 Task: Create a due date automation trigger when advanced on, on the tuesday of the week before a card is due add dates due in less than 1 days at 11:00 AM.
Action: Mouse moved to (1101, 344)
Screenshot: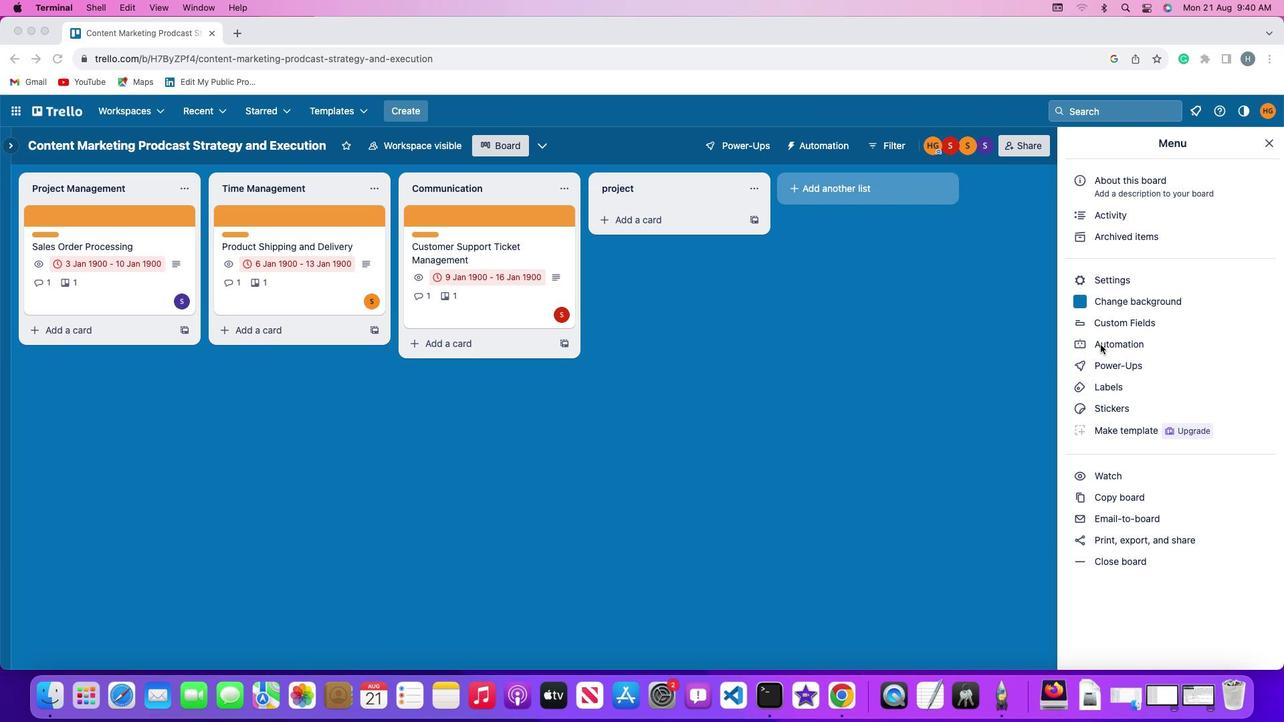 
Action: Mouse pressed left at (1101, 344)
Screenshot: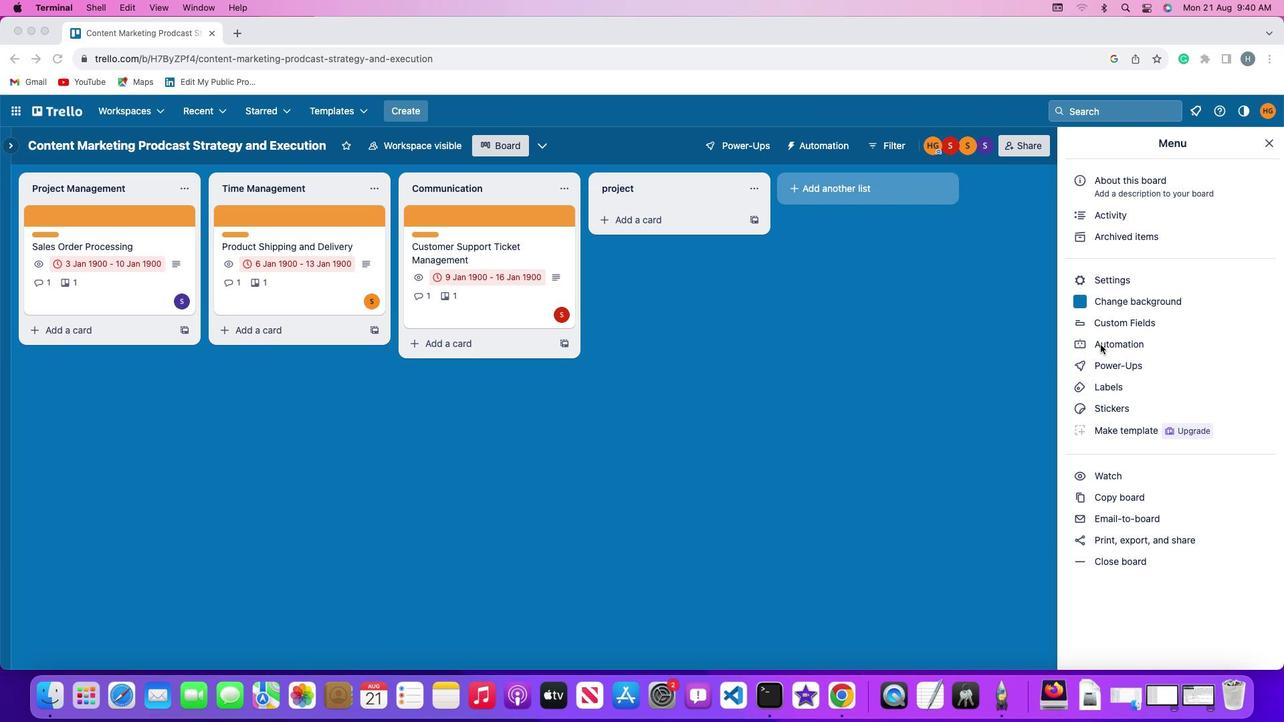 
Action: Mouse pressed left at (1101, 344)
Screenshot: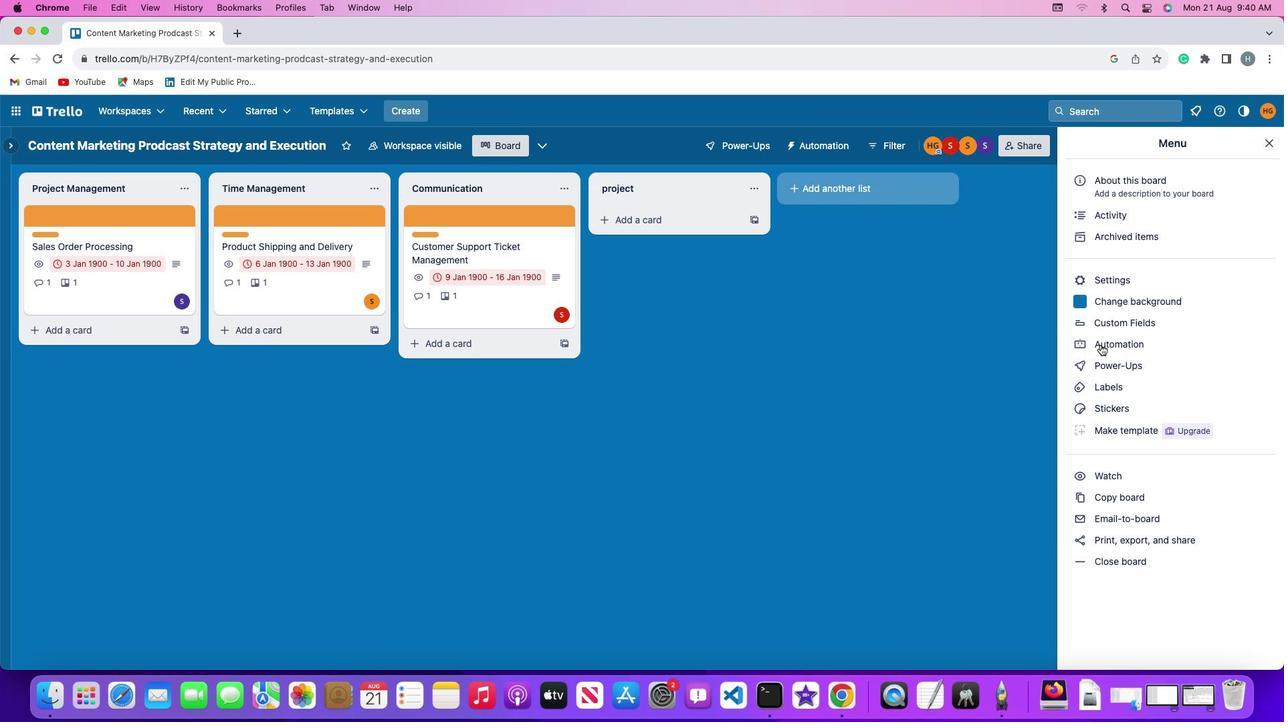 
Action: Mouse moved to (74, 316)
Screenshot: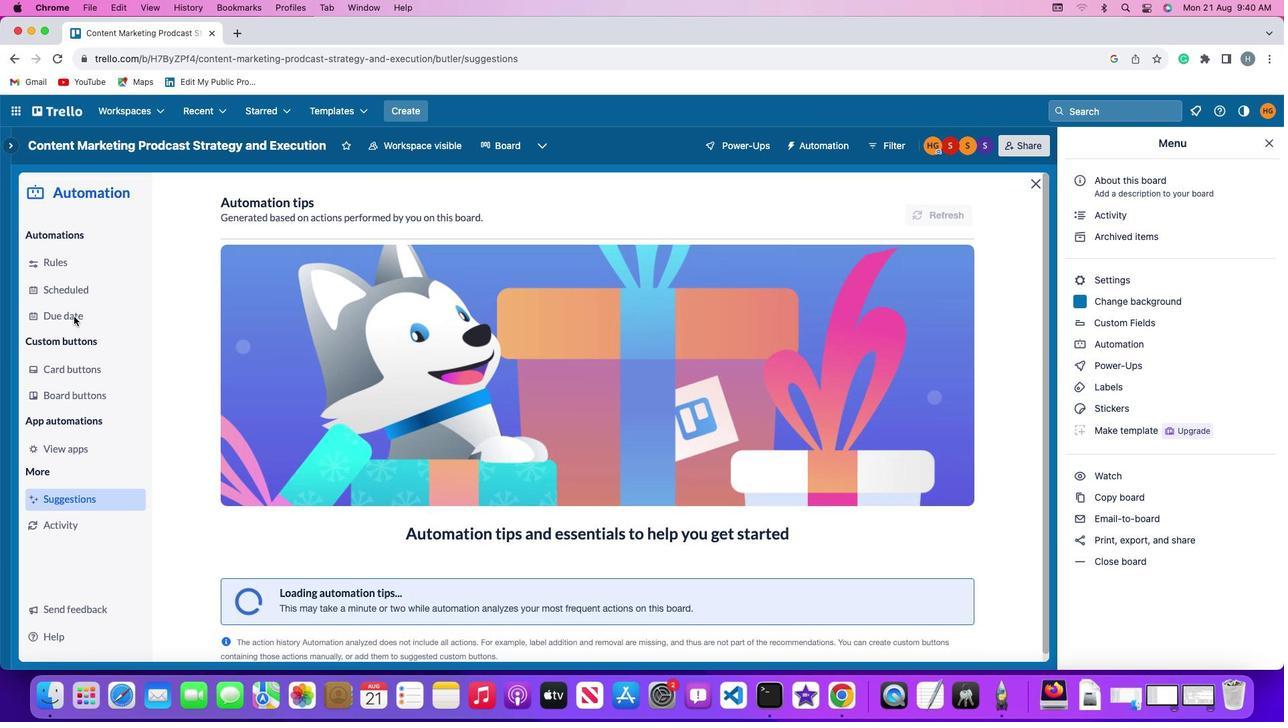 
Action: Mouse pressed left at (74, 316)
Screenshot: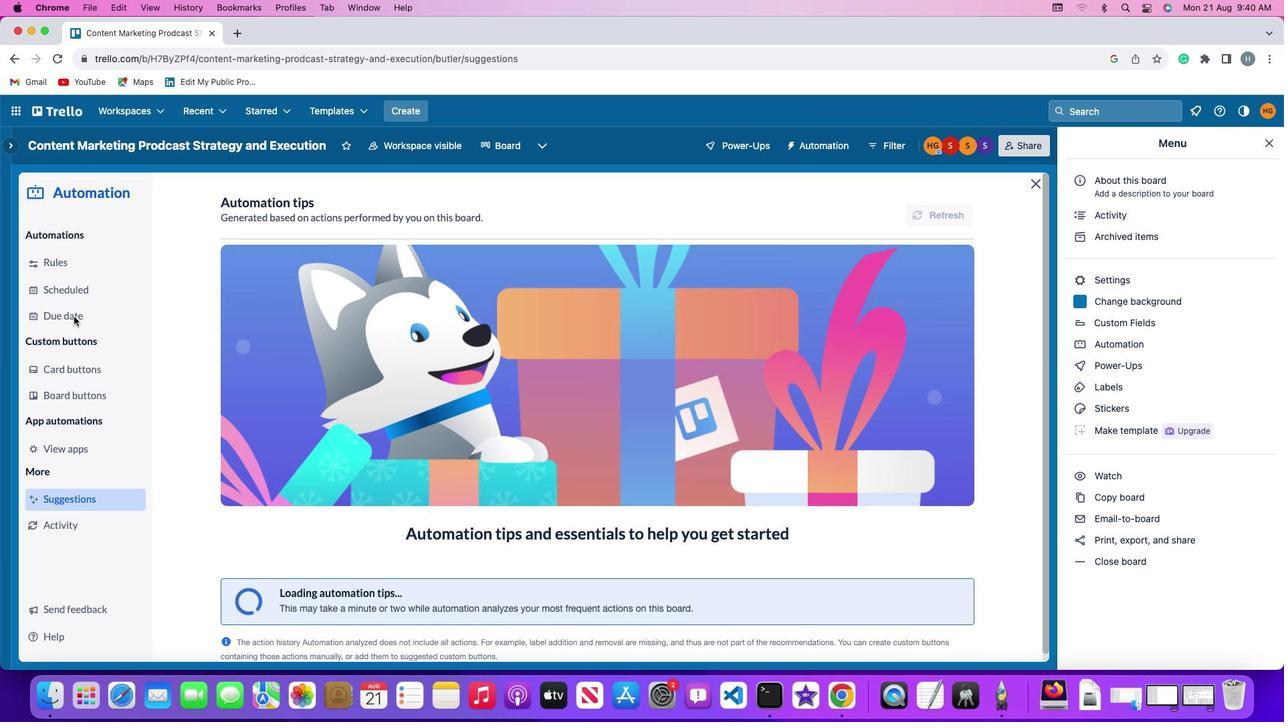 
Action: Mouse moved to (902, 208)
Screenshot: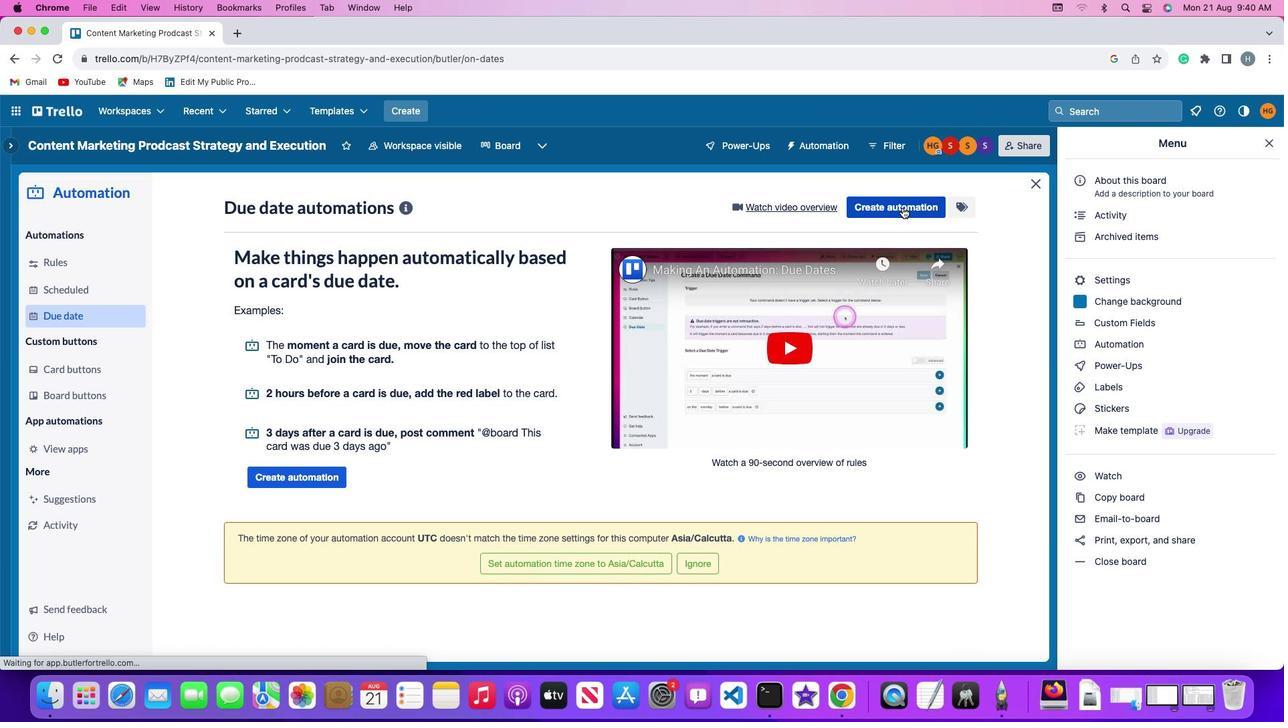 
Action: Mouse pressed left at (902, 208)
Screenshot: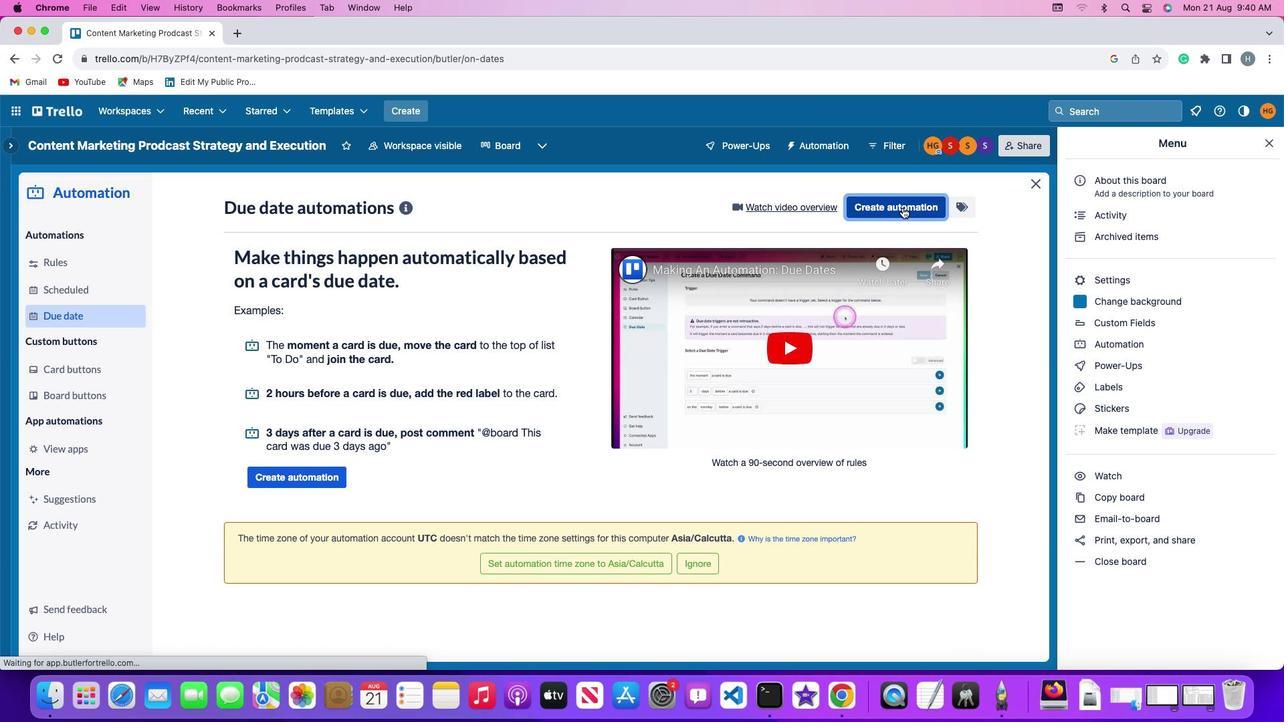 
Action: Mouse moved to (242, 333)
Screenshot: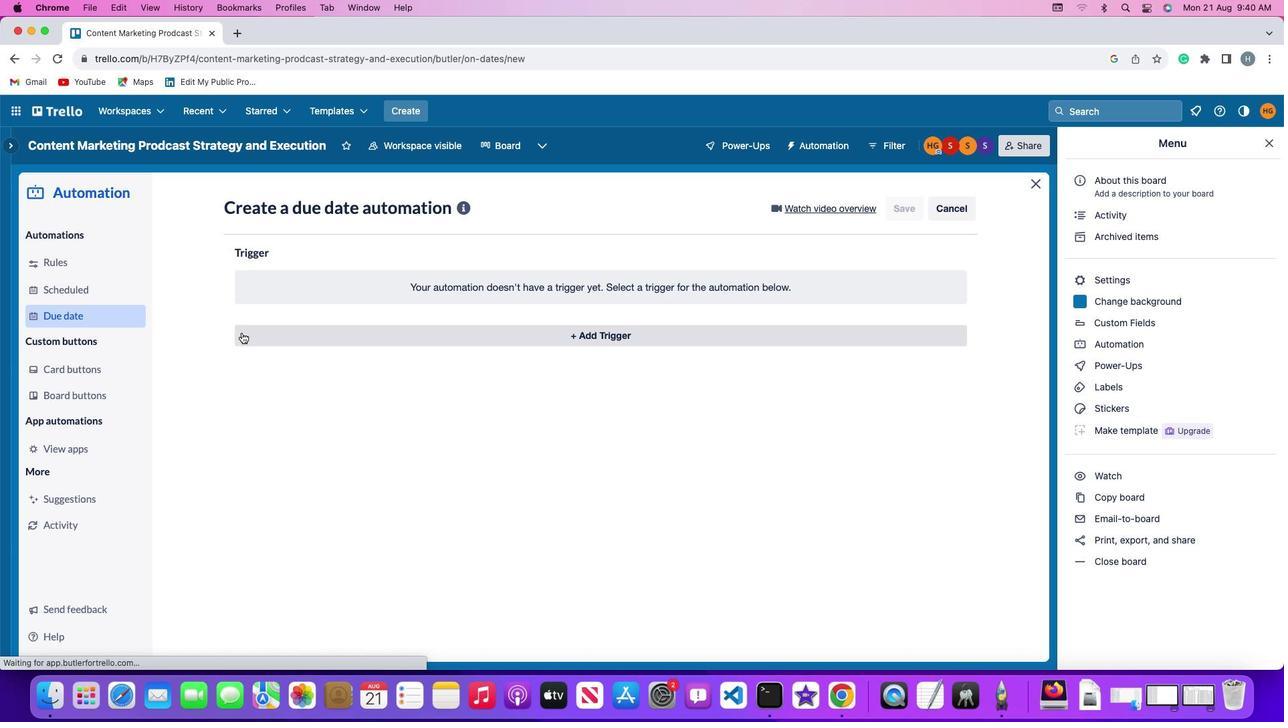 
Action: Mouse pressed left at (242, 333)
Screenshot: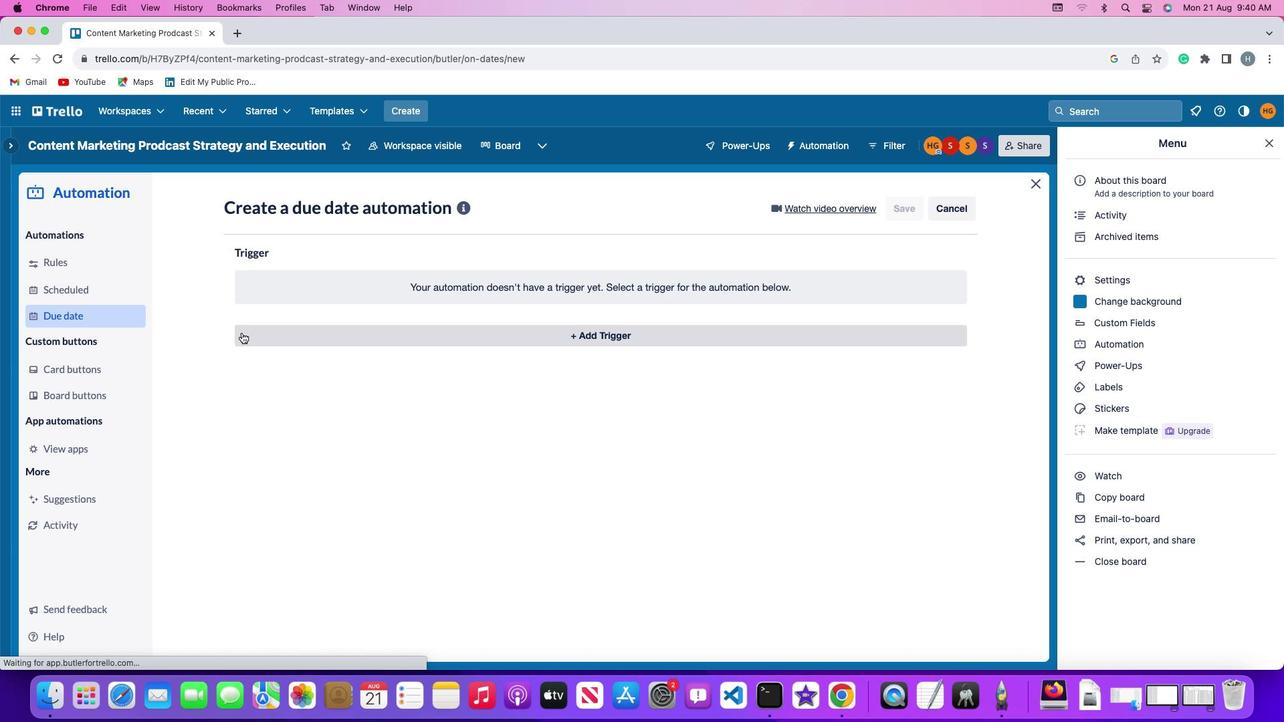 
Action: Mouse moved to (292, 577)
Screenshot: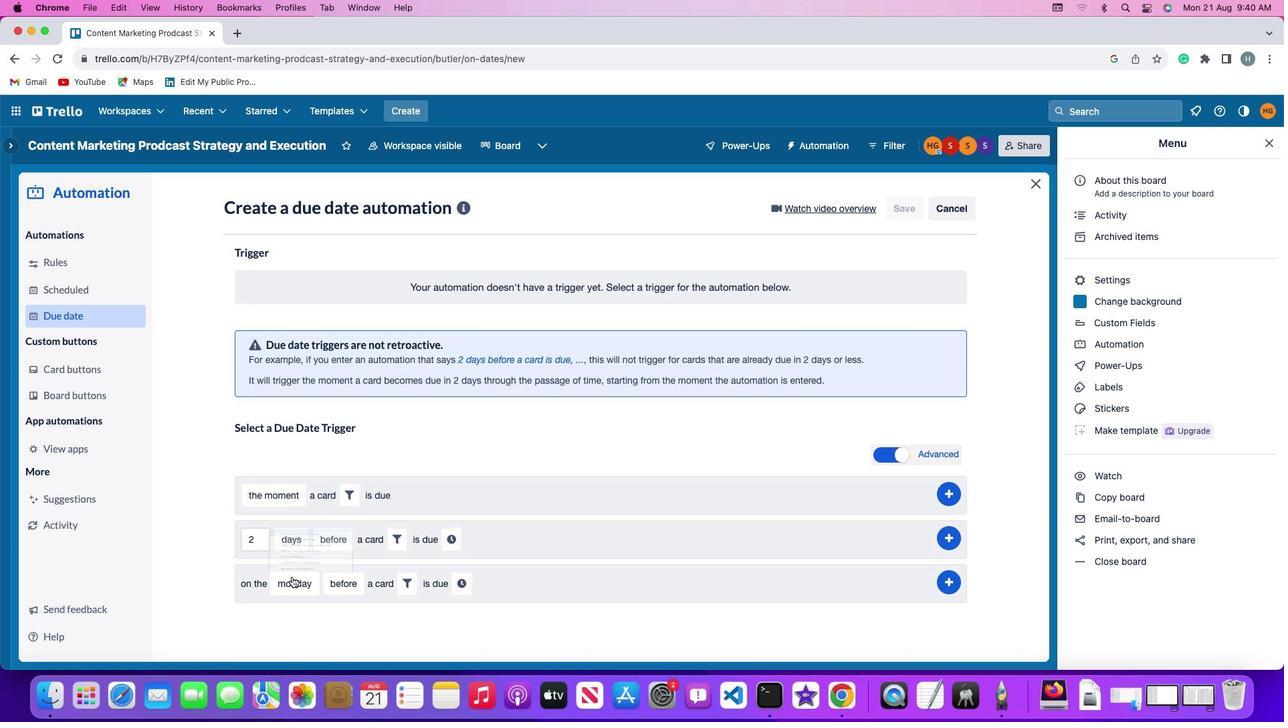 
Action: Mouse pressed left at (292, 577)
Screenshot: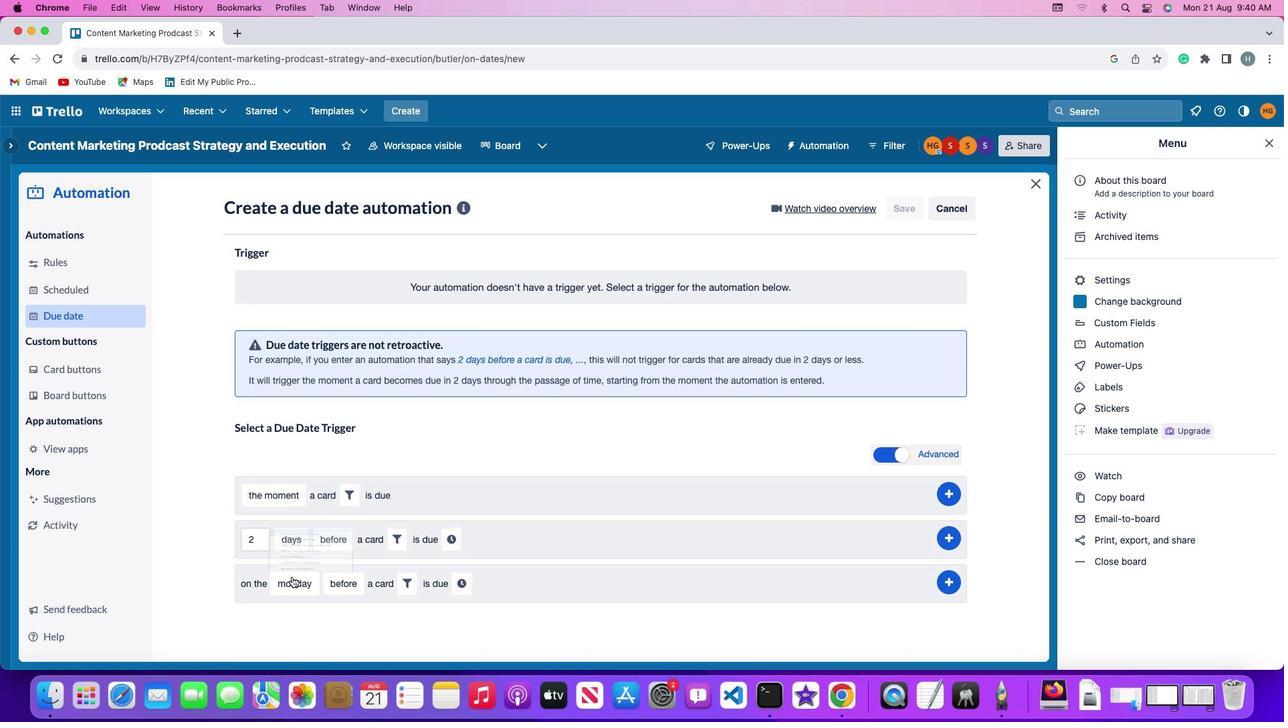 
Action: Mouse moved to (319, 420)
Screenshot: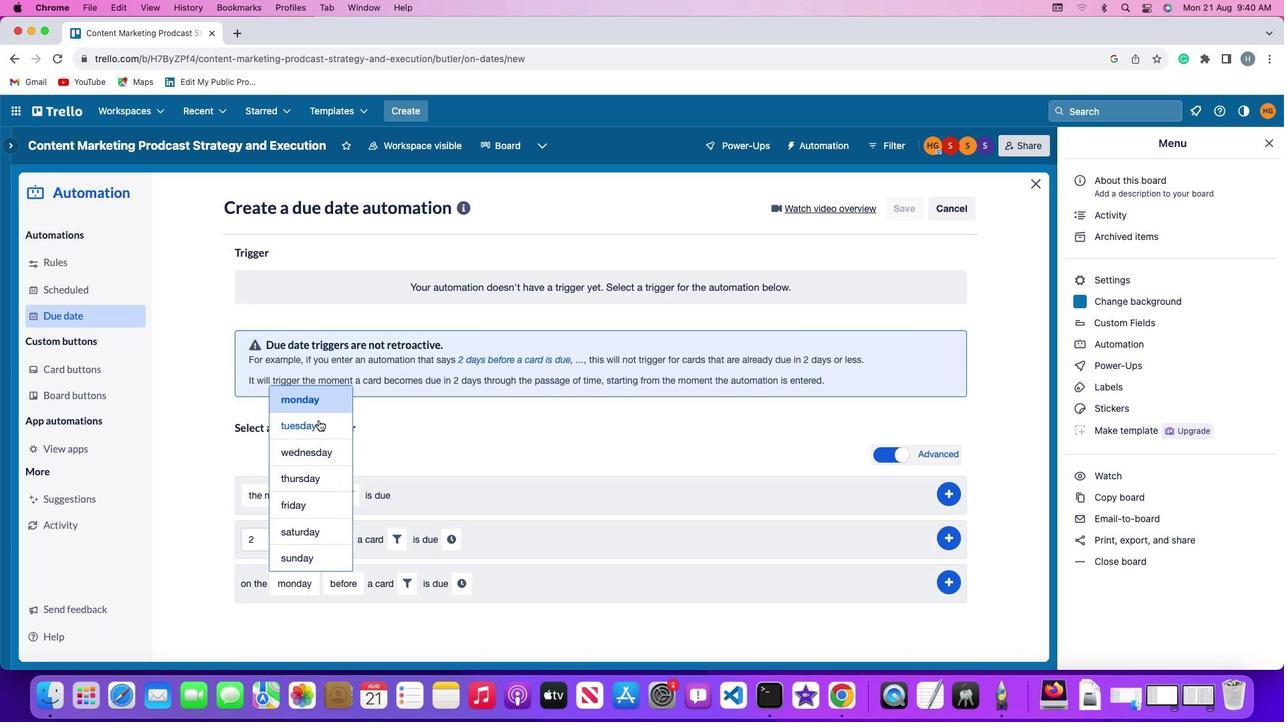 
Action: Mouse pressed left at (319, 420)
Screenshot: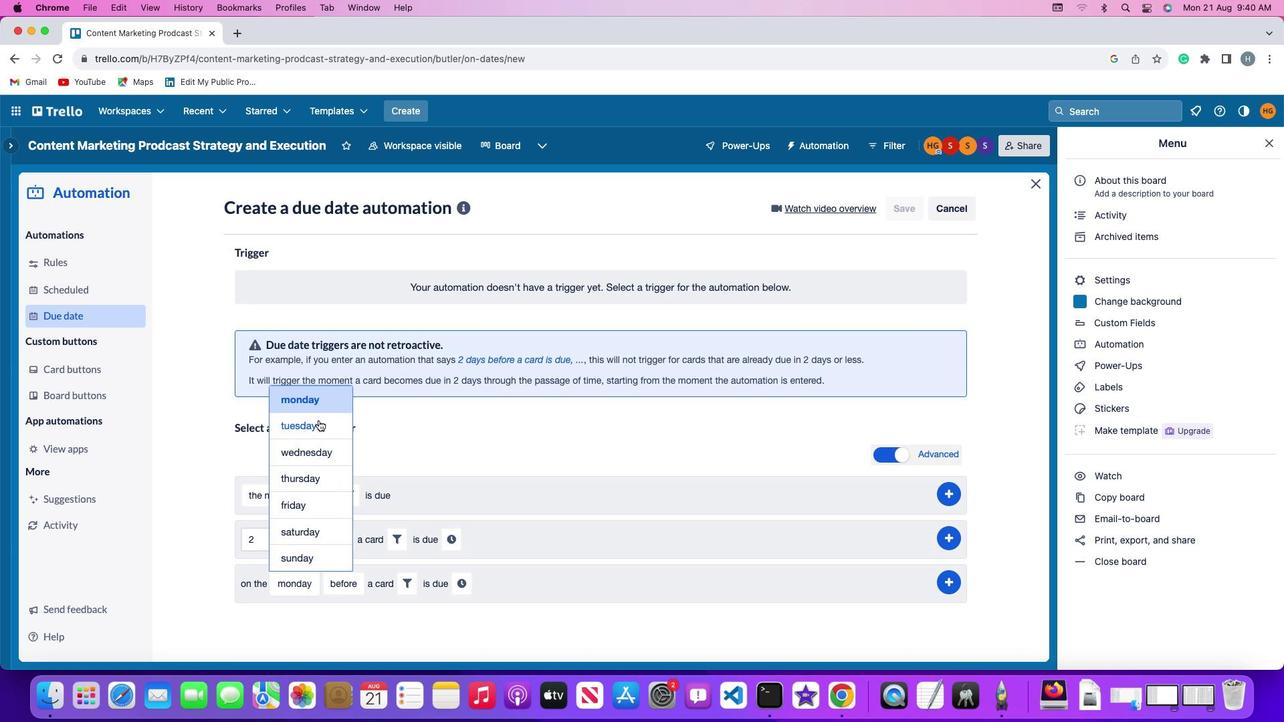 
Action: Mouse moved to (337, 584)
Screenshot: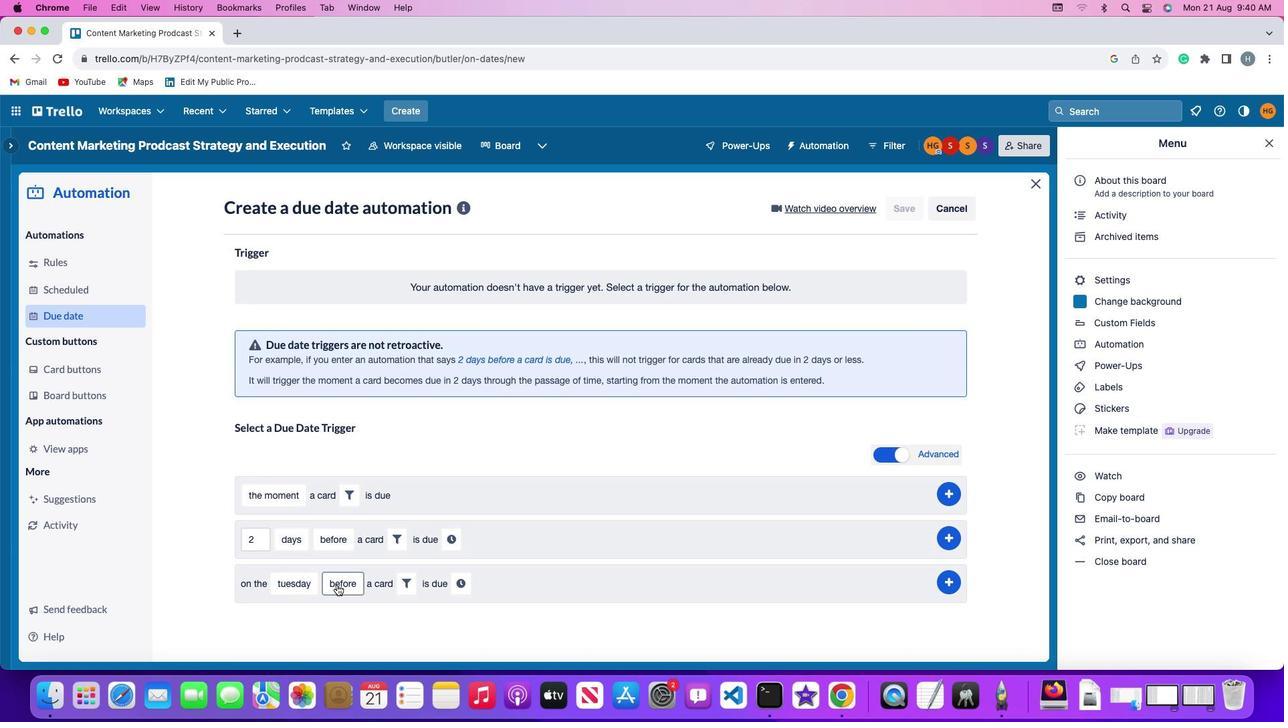 
Action: Mouse pressed left at (337, 584)
Screenshot: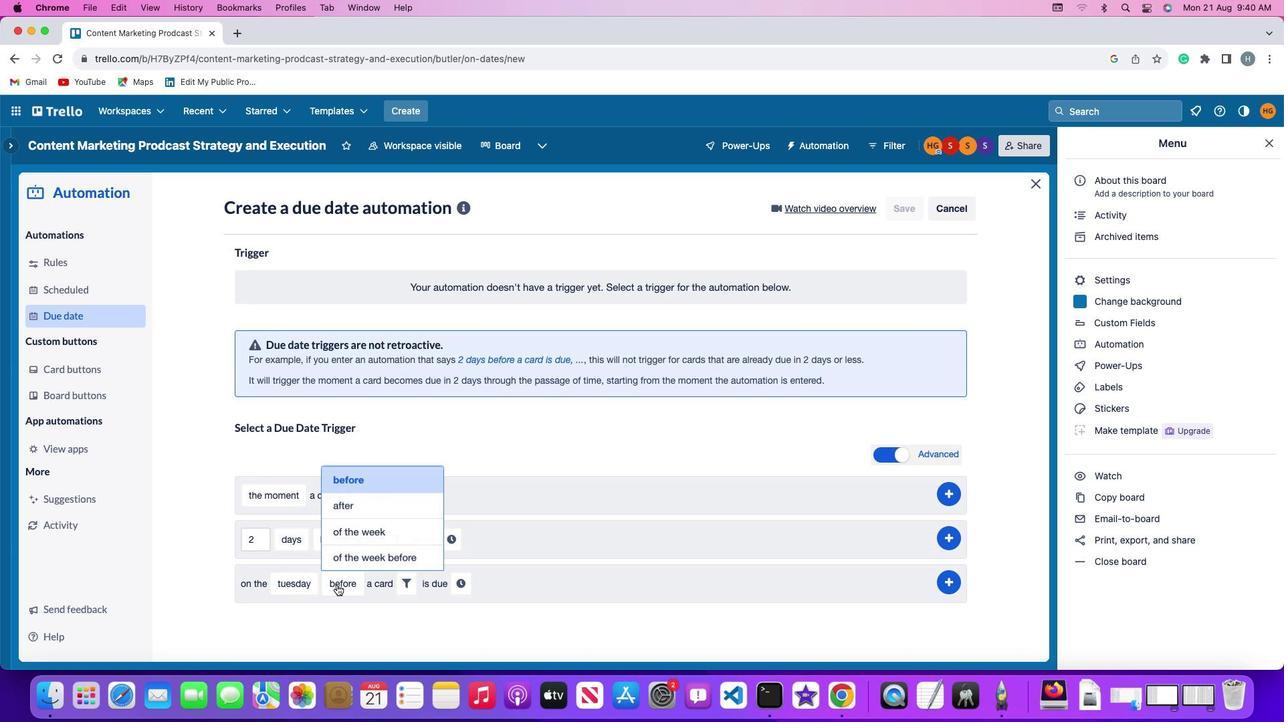 
Action: Mouse moved to (349, 559)
Screenshot: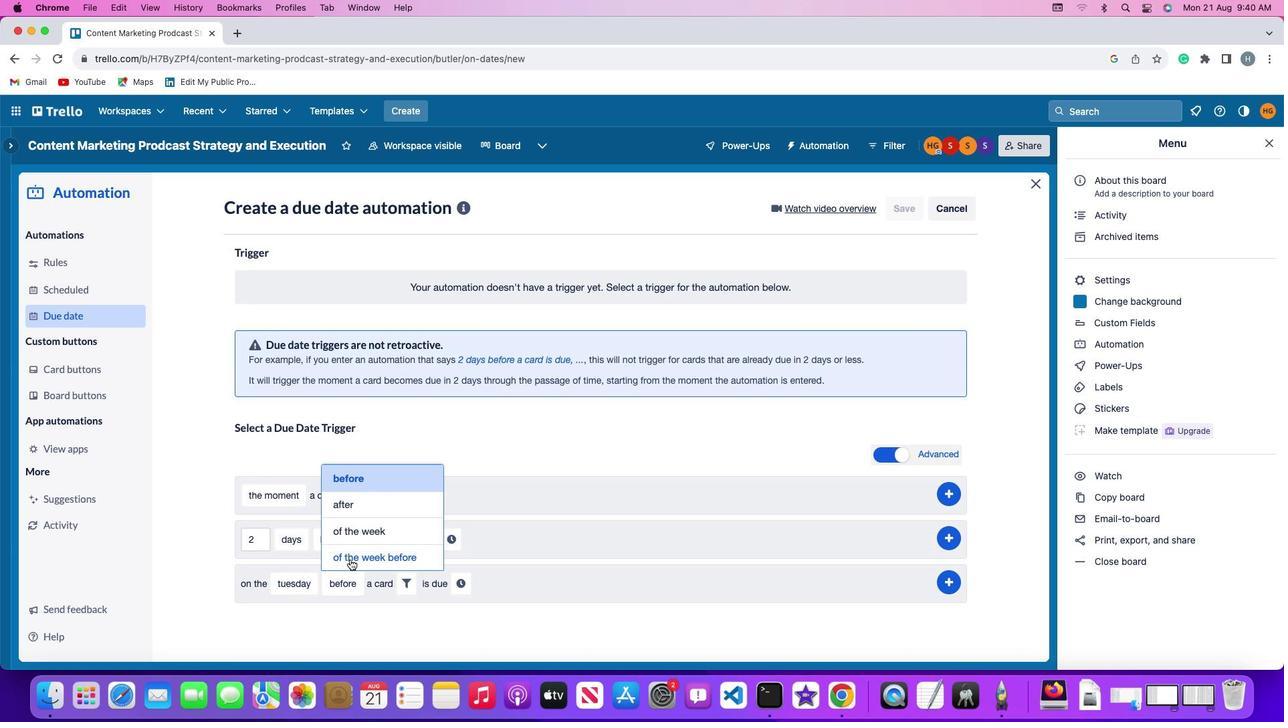 
Action: Mouse pressed left at (349, 559)
Screenshot: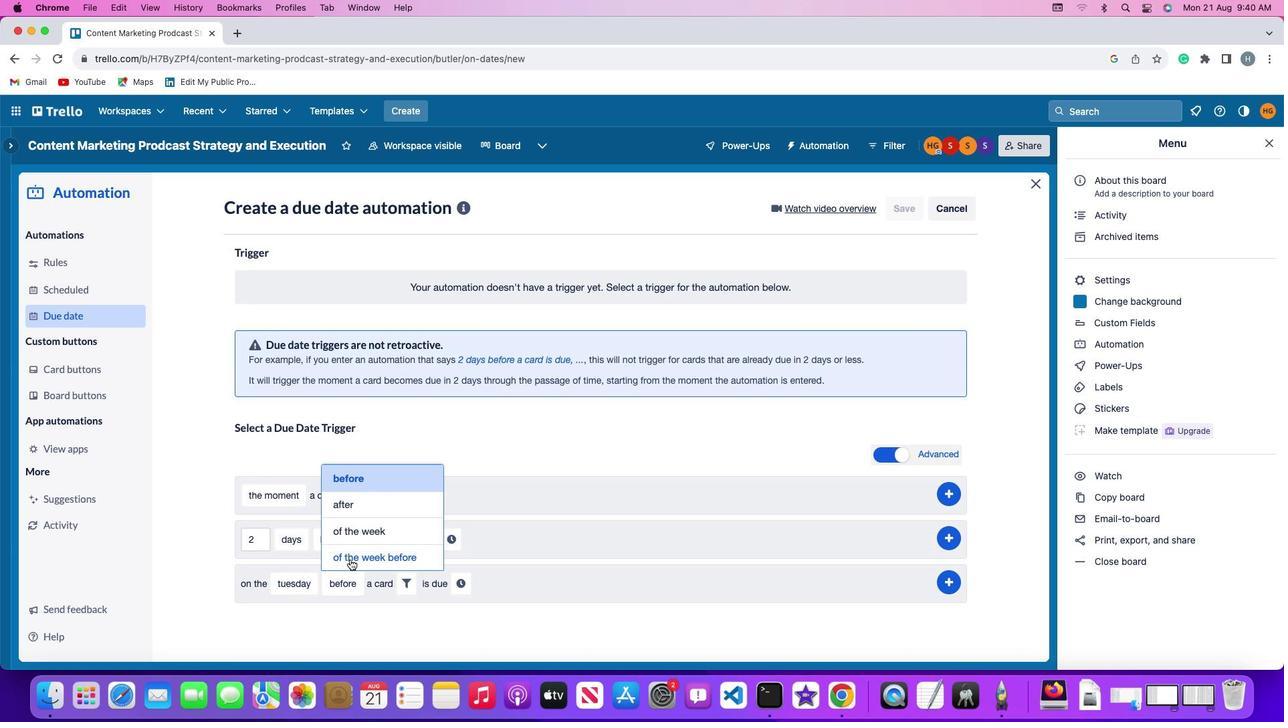 
Action: Mouse moved to (461, 579)
Screenshot: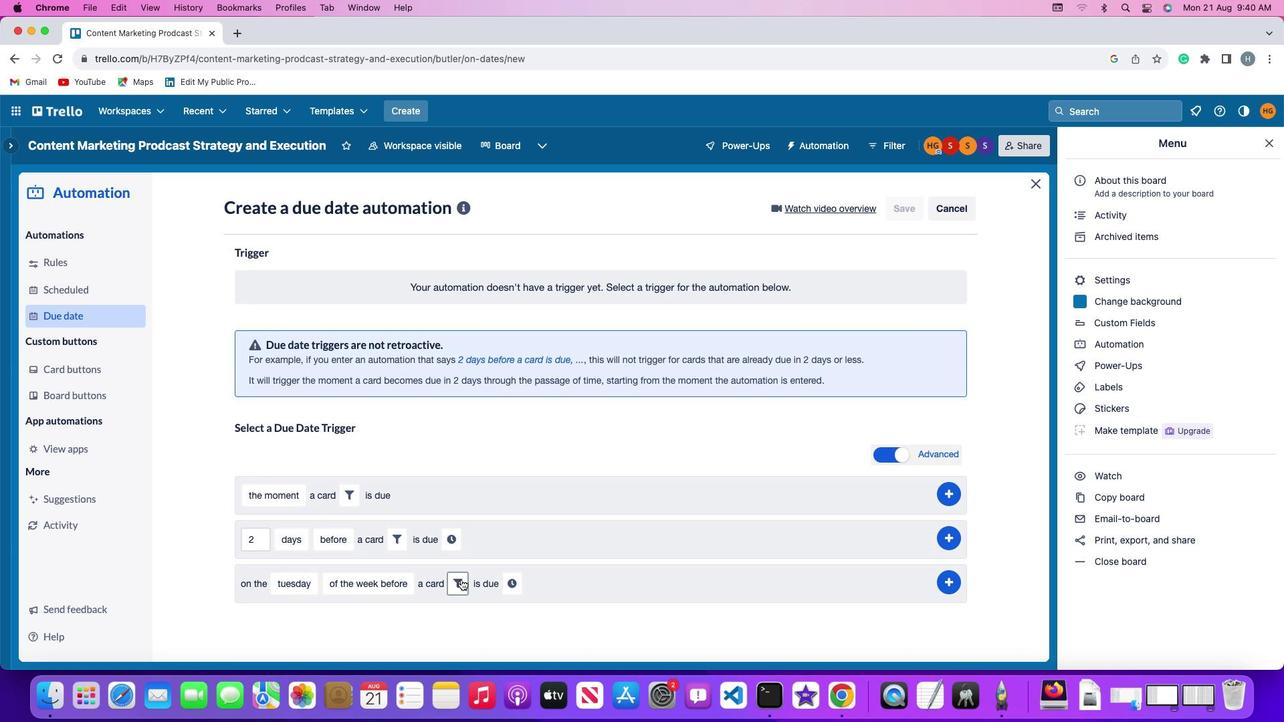 
Action: Mouse pressed left at (461, 579)
Screenshot: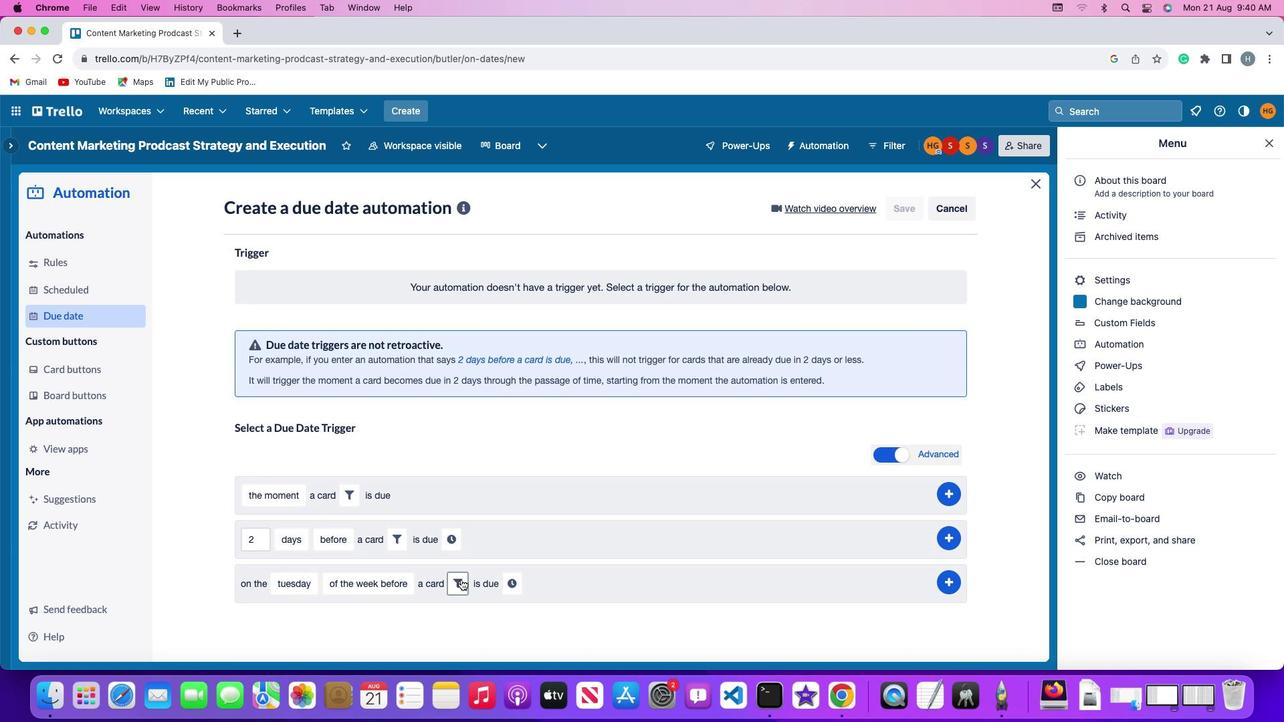 
Action: Mouse moved to (537, 625)
Screenshot: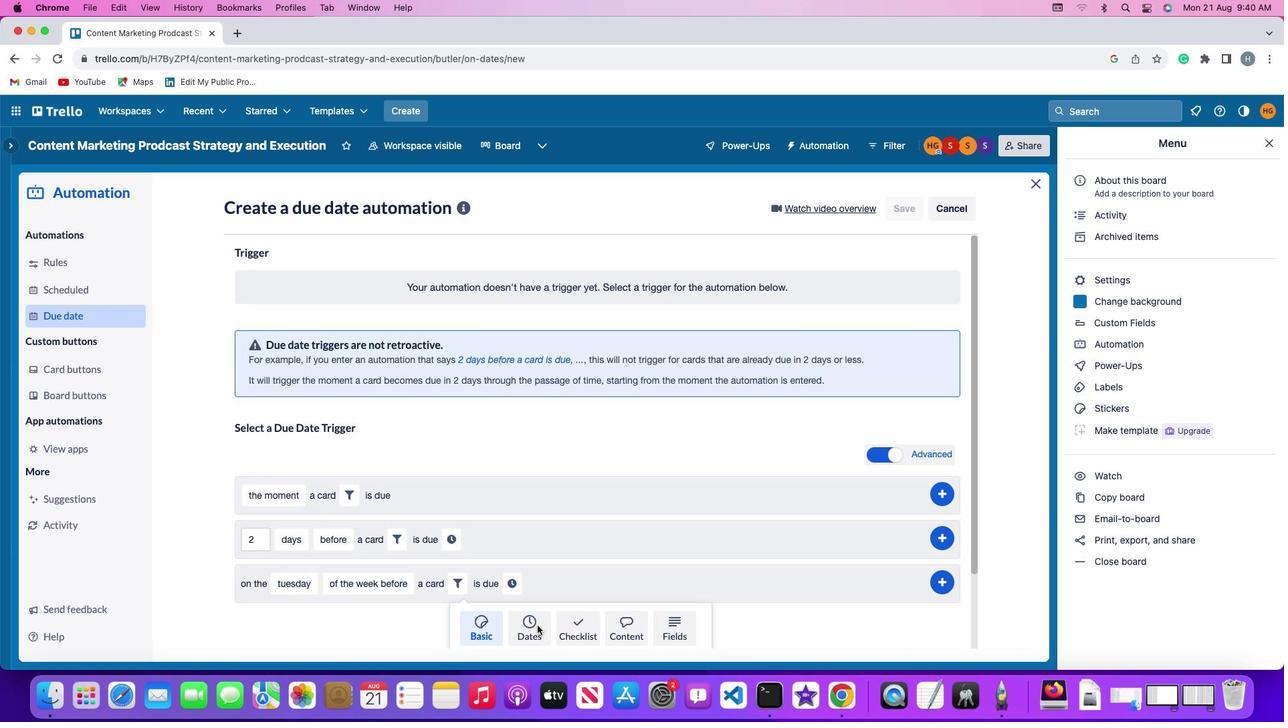 
Action: Mouse pressed left at (537, 625)
Screenshot: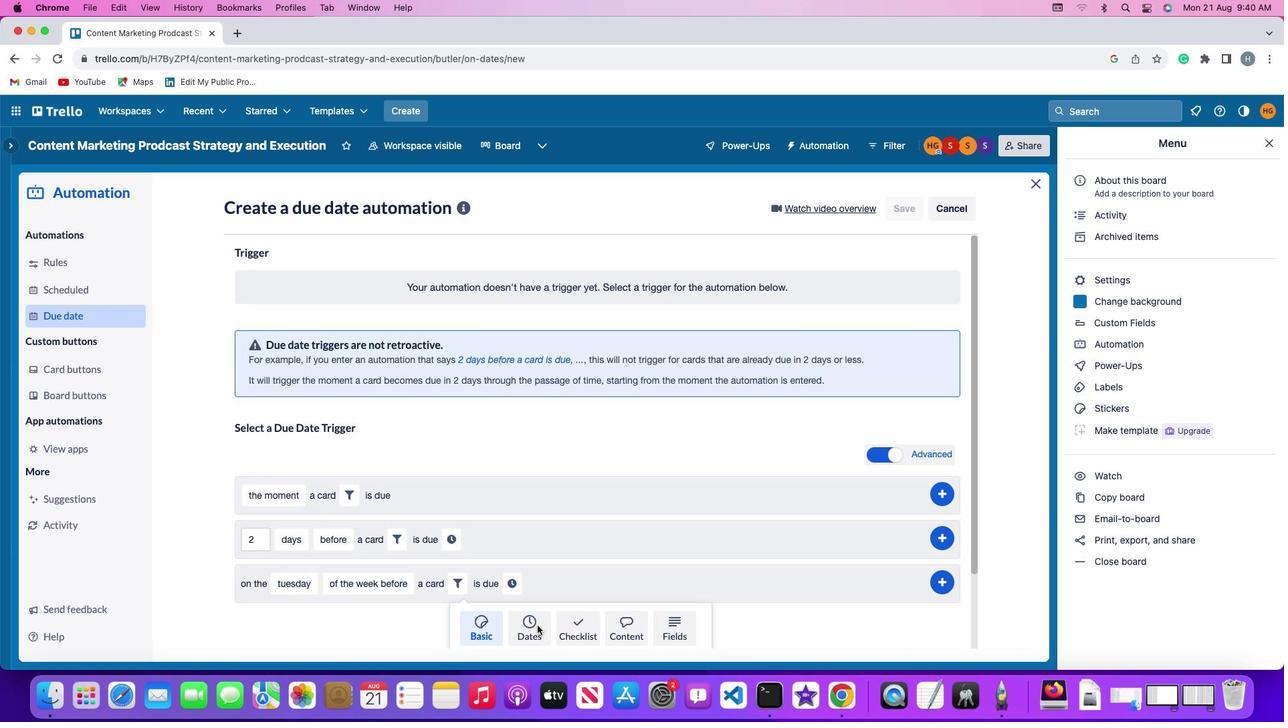 
Action: Mouse moved to (410, 623)
Screenshot: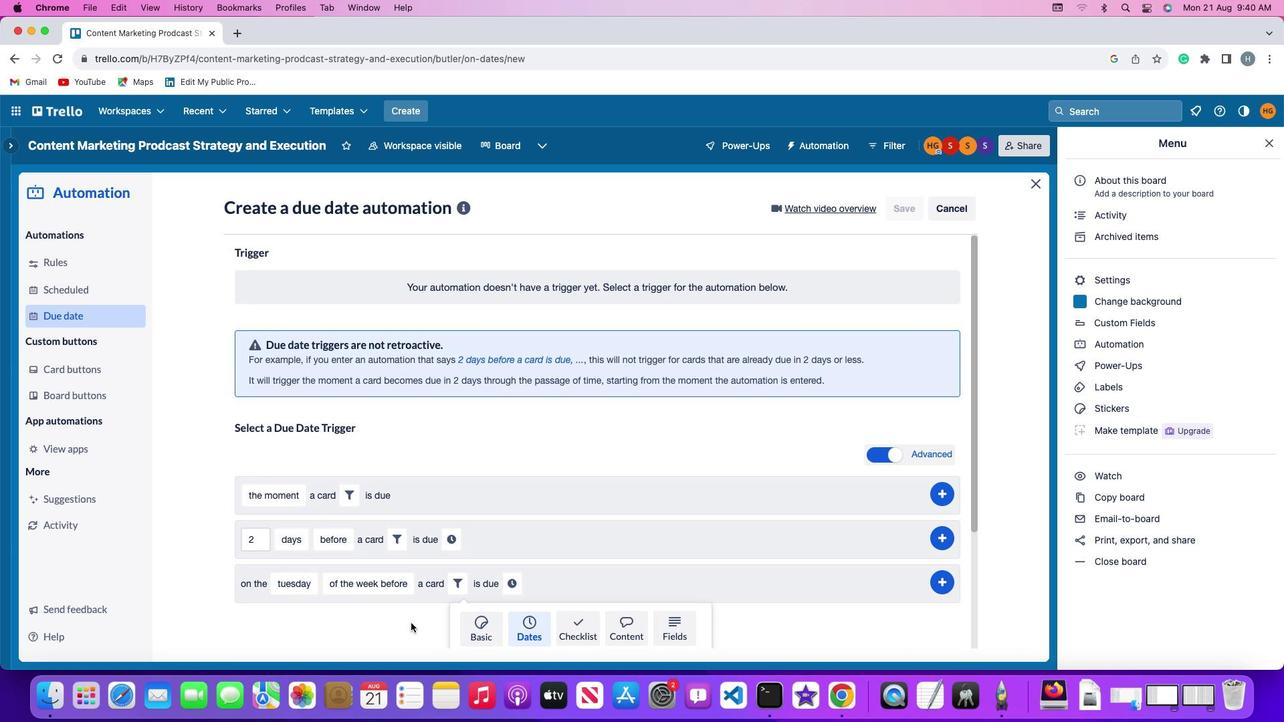 
Action: Mouse scrolled (410, 623) with delta (0, 0)
Screenshot: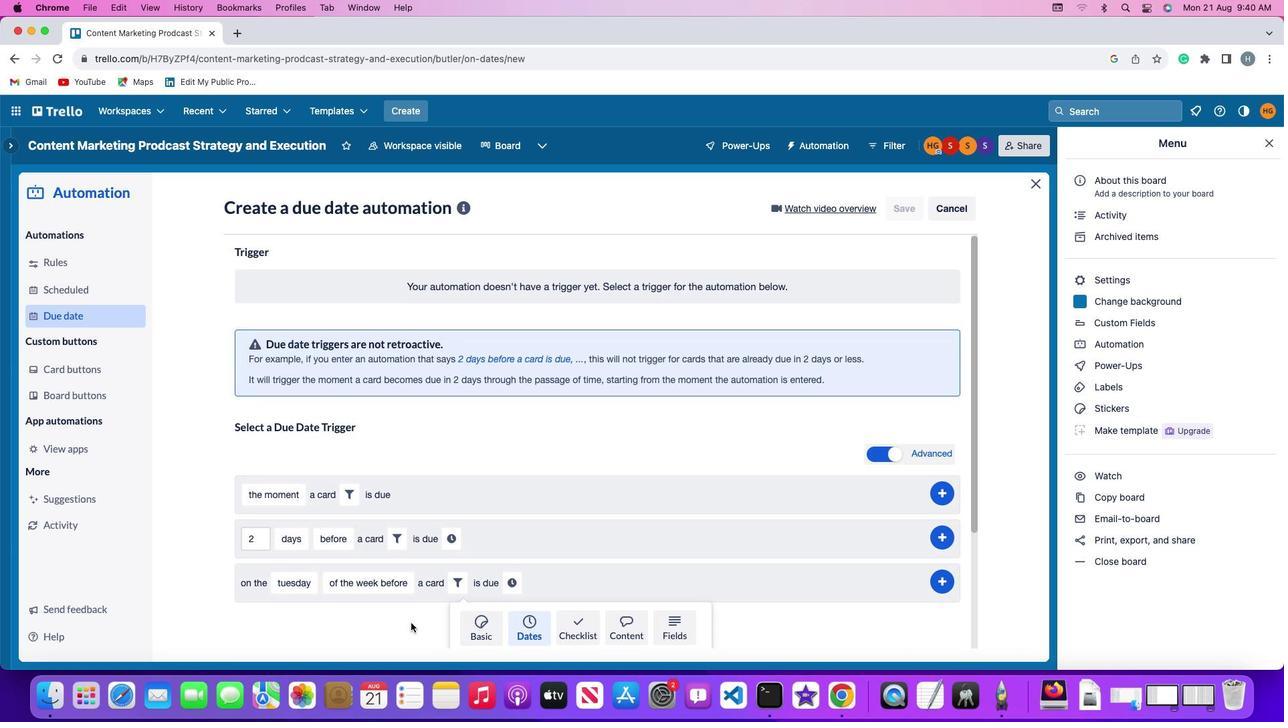 
Action: Mouse scrolled (410, 623) with delta (0, 0)
Screenshot: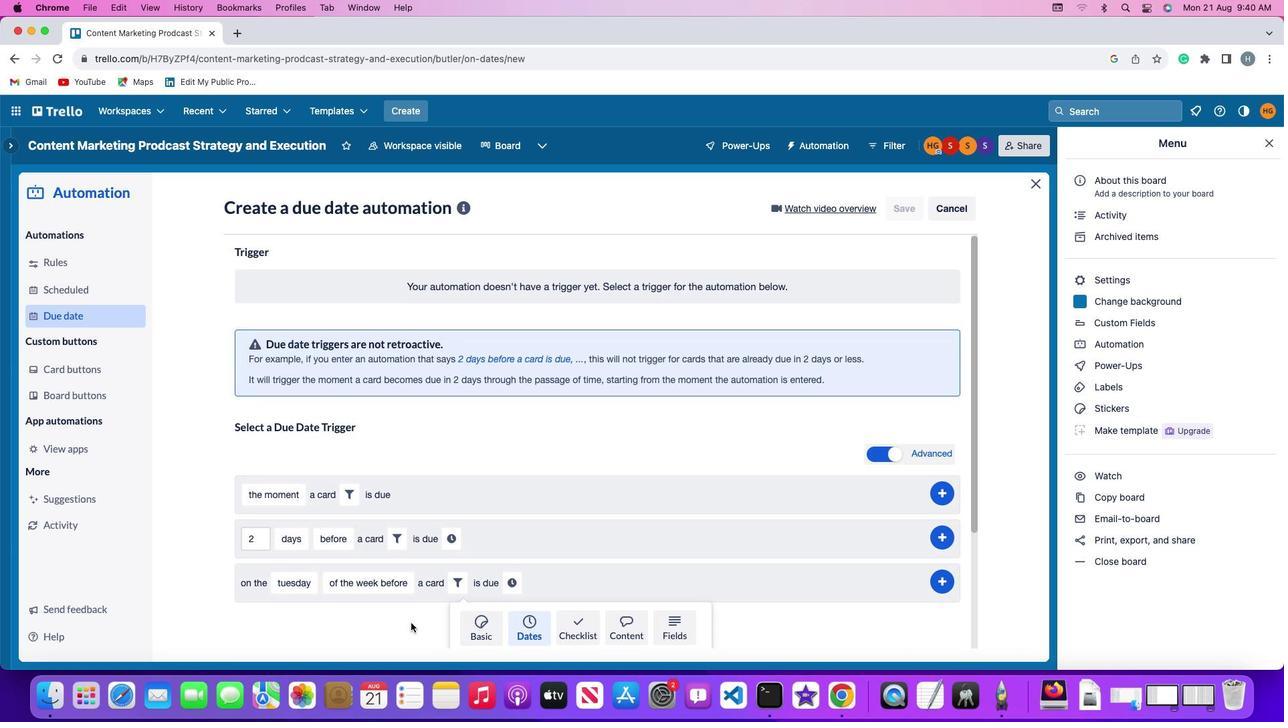 
Action: Mouse scrolled (410, 623) with delta (0, -1)
Screenshot: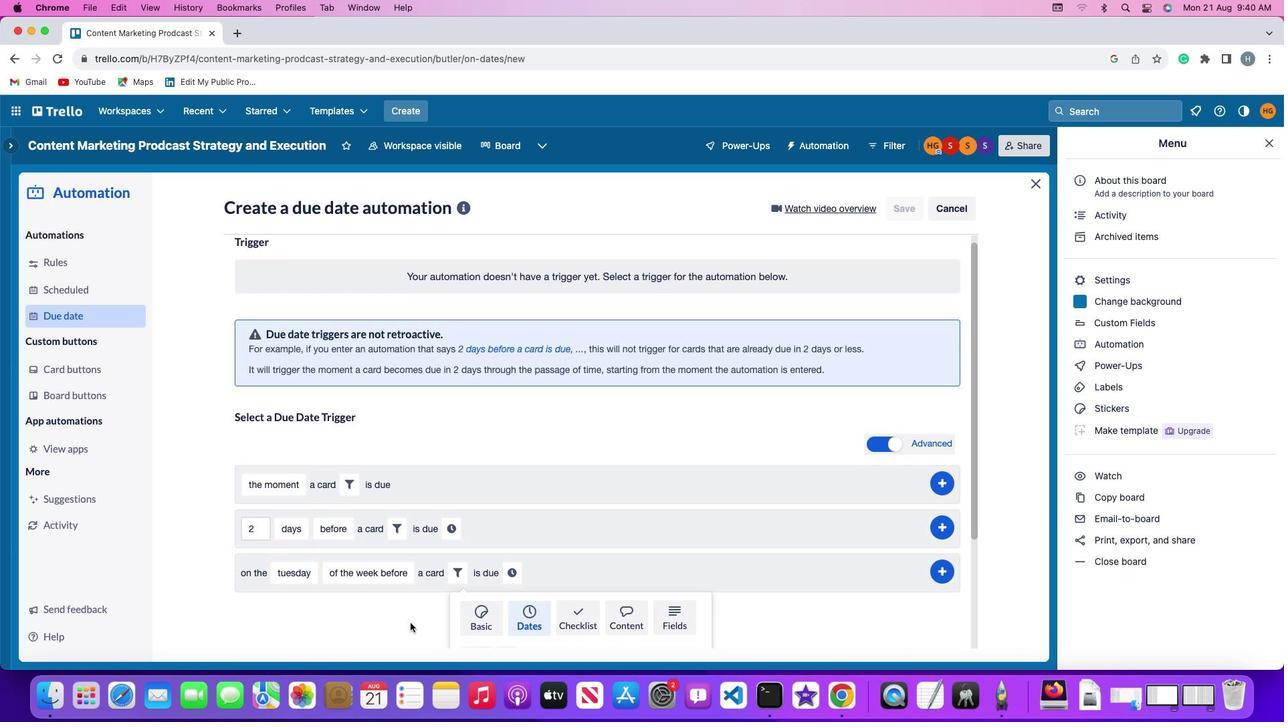 
Action: Mouse scrolled (410, 623) with delta (0, -2)
Screenshot: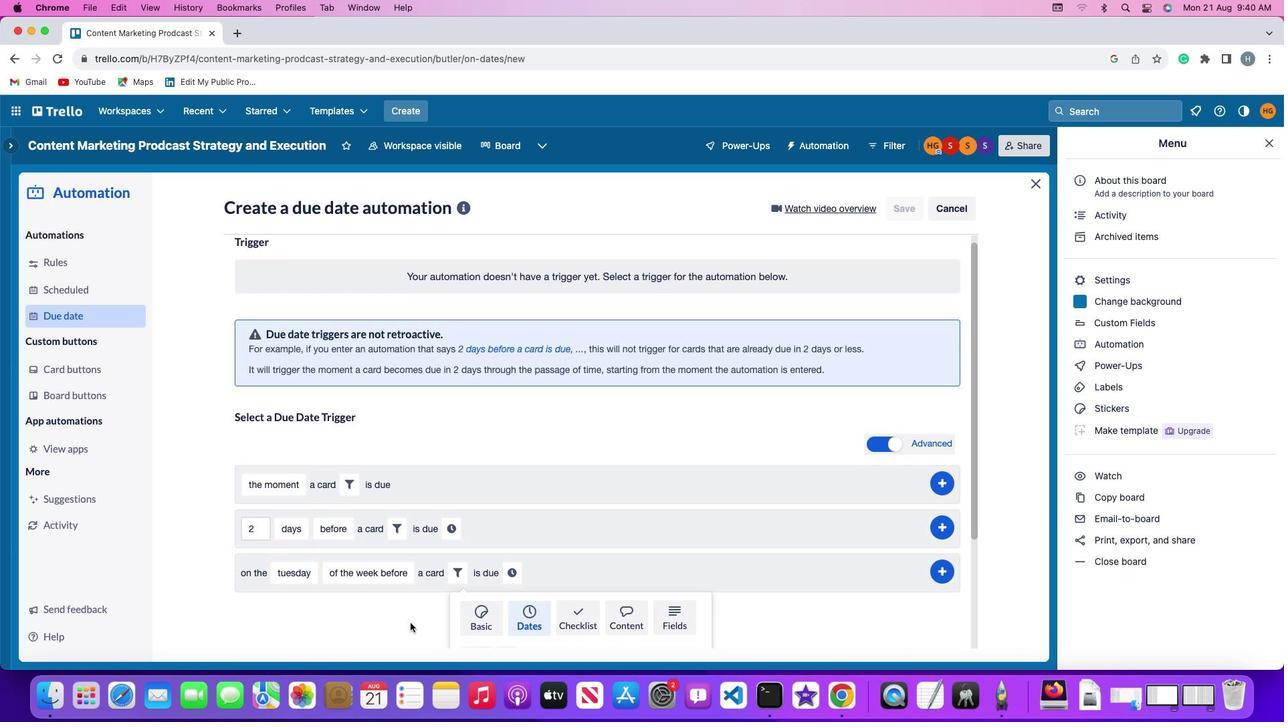 
Action: Mouse moved to (410, 623)
Screenshot: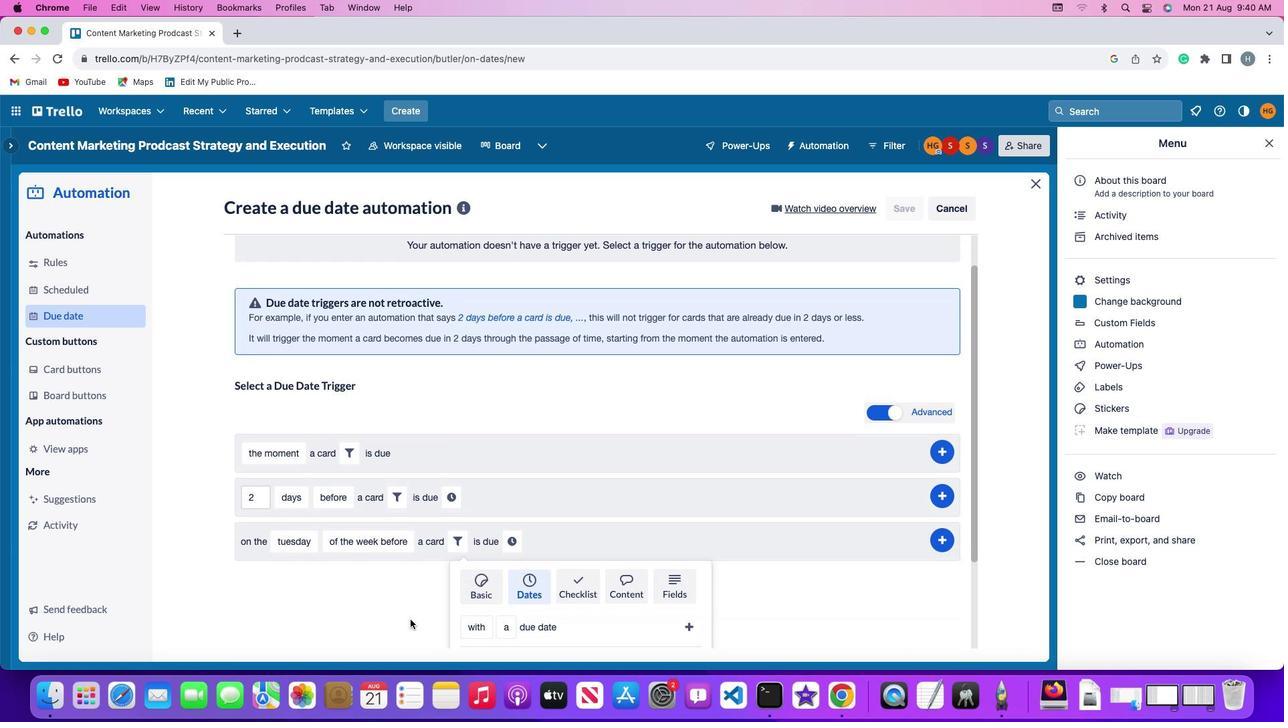 
Action: Mouse scrolled (410, 623) with delta (0, -3)
Screenshot: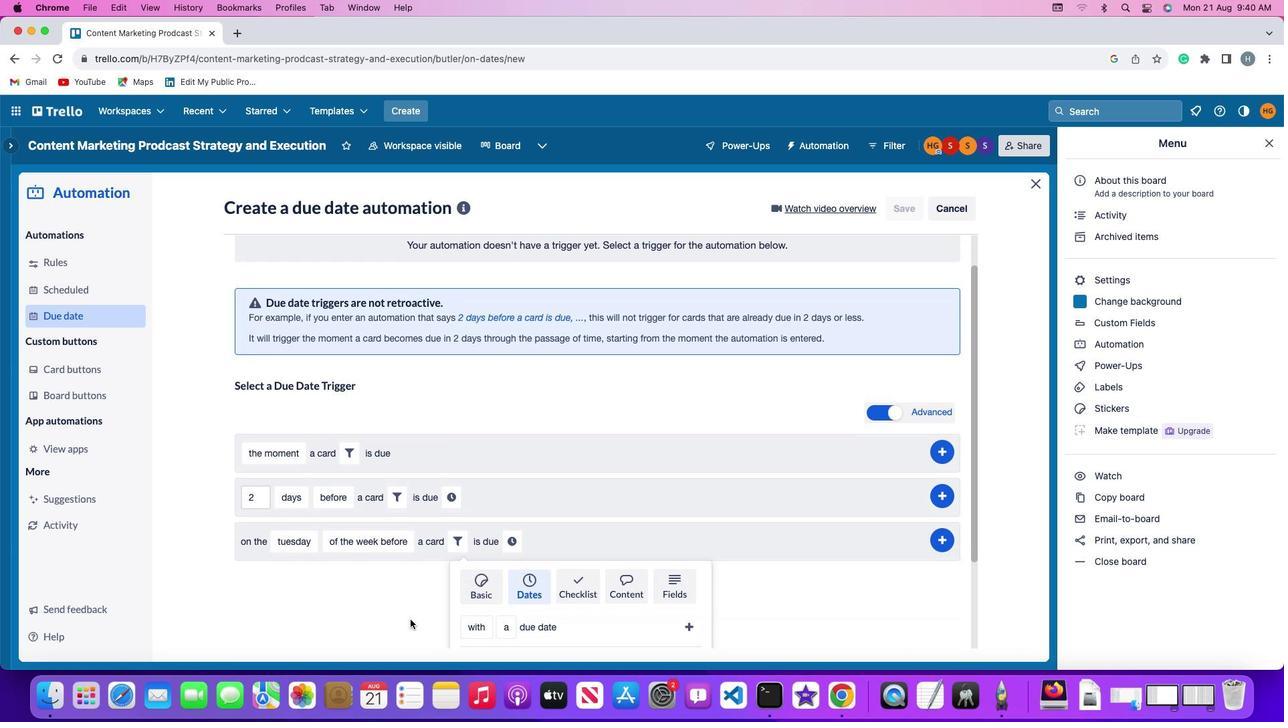 
Action: Mouse moved to (410, 618)
Screenshot: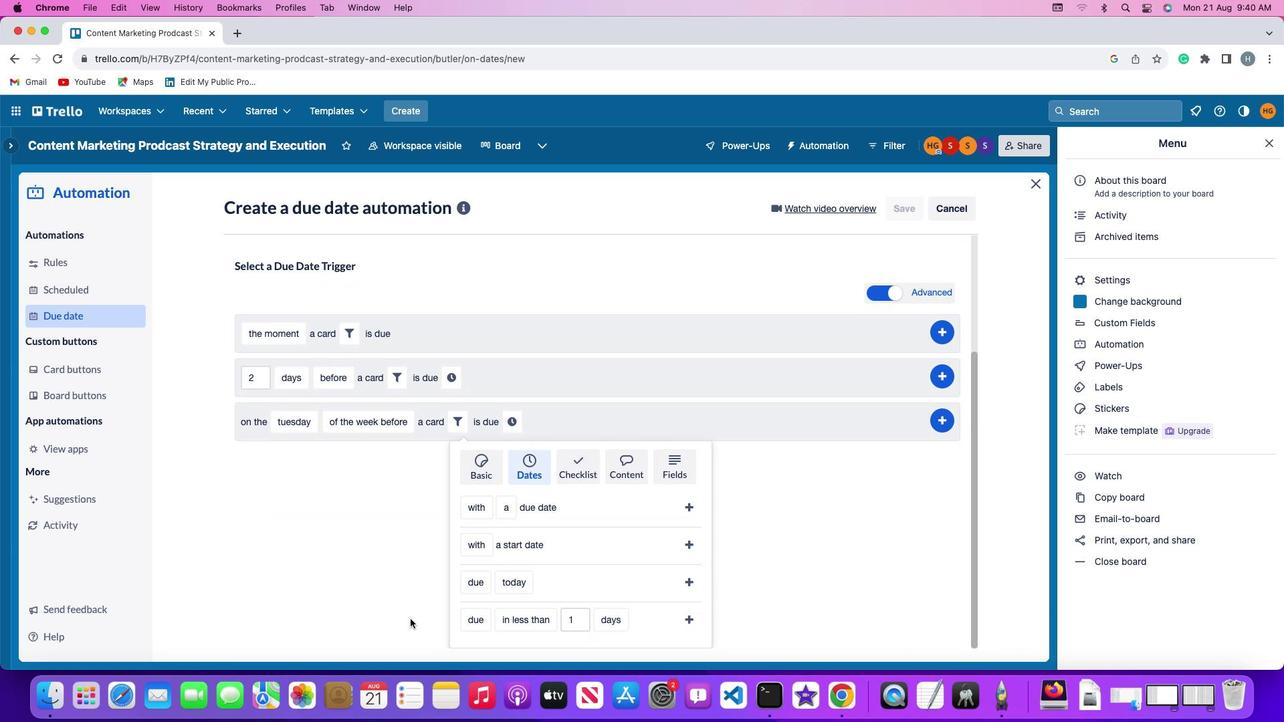 
Action: Mouse scrolled (410, 618) with delta (0, 0)
Screenshot: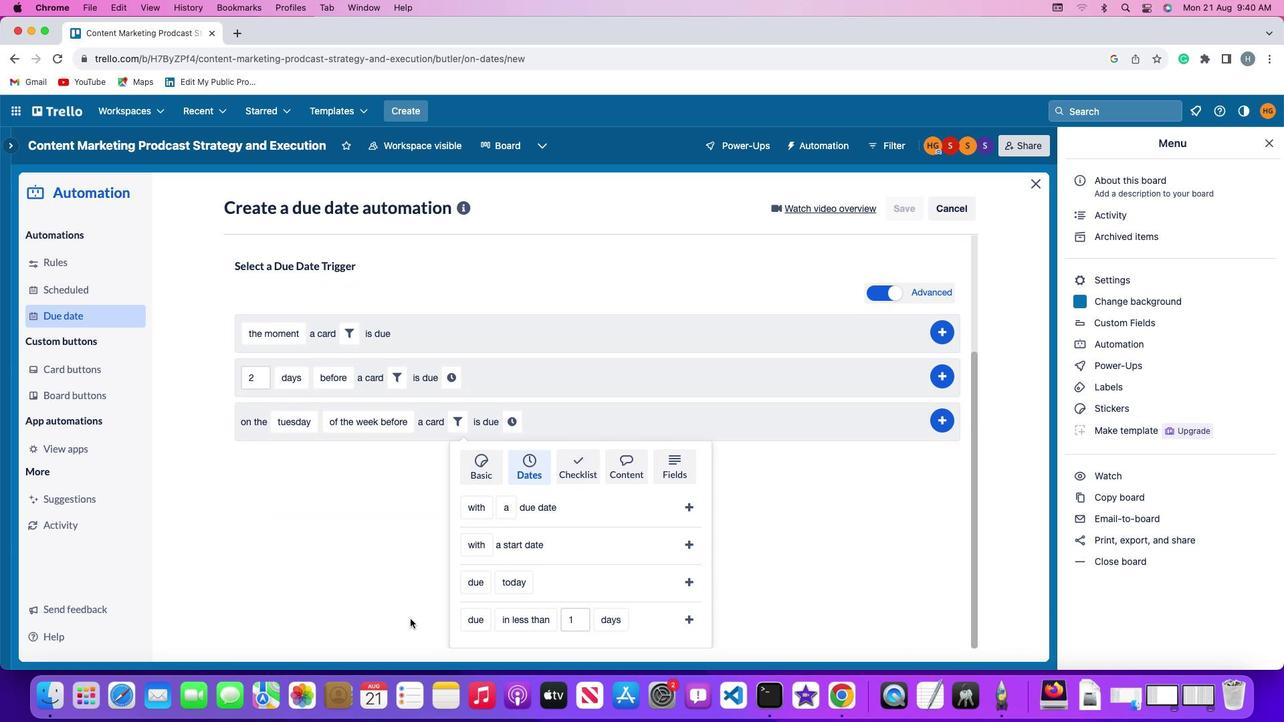 
Action: Mouse scrolled (410, 618) with delta (0, 0)
Screenshot: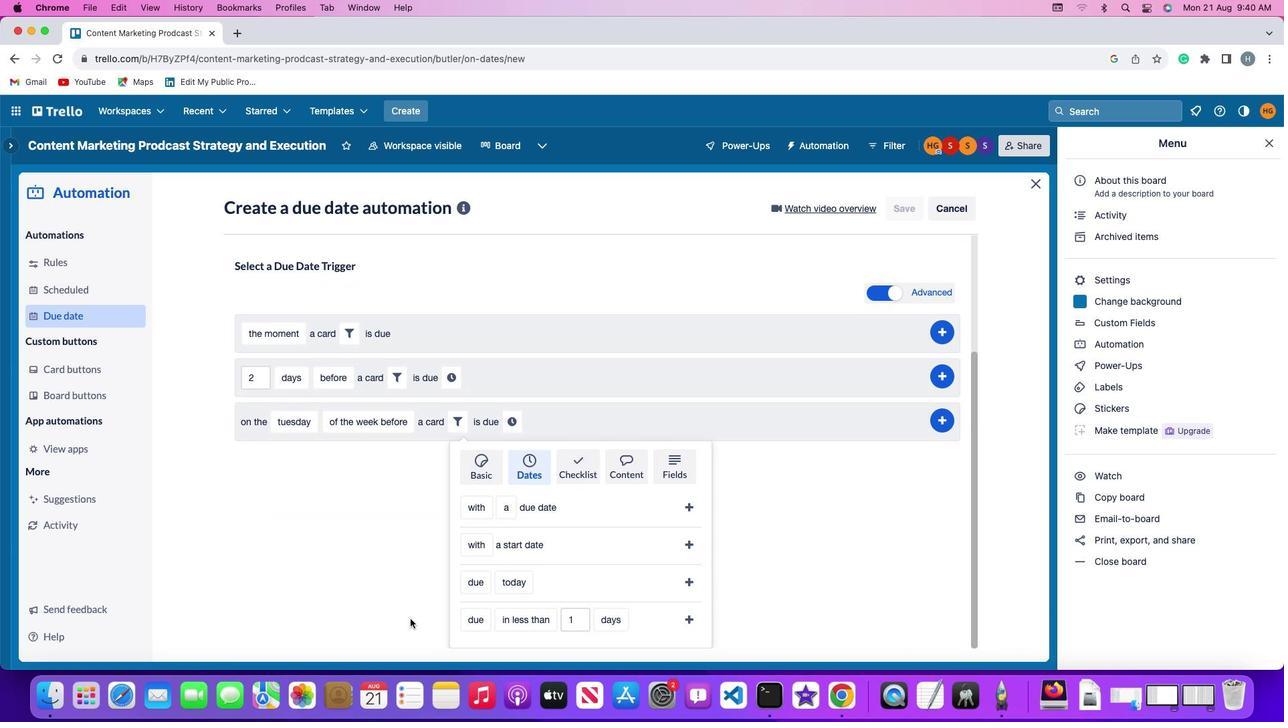 
Action: Mouse scrolled (410, 618) with delta (0, 0)
Screenshot: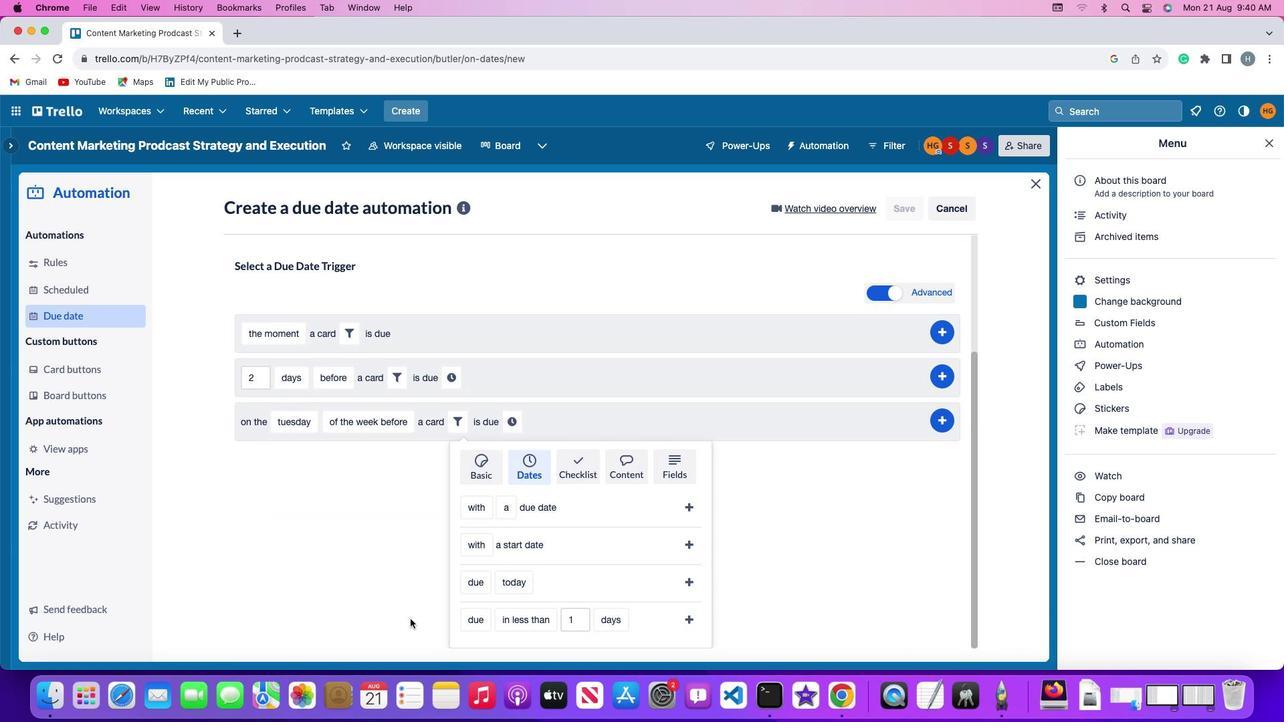 
Action: Mouse moved to (473, 616)
Screenshot: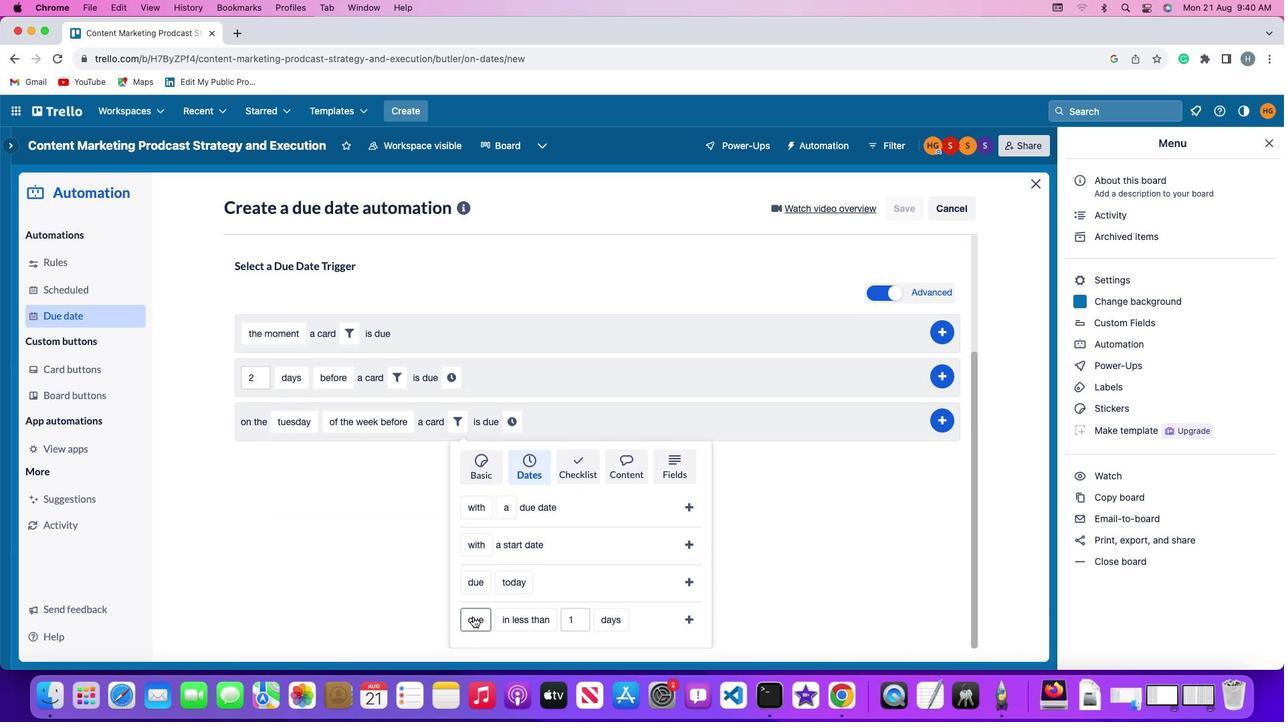 
Action: Mouse pressed left at (473, 616)
Screenshot: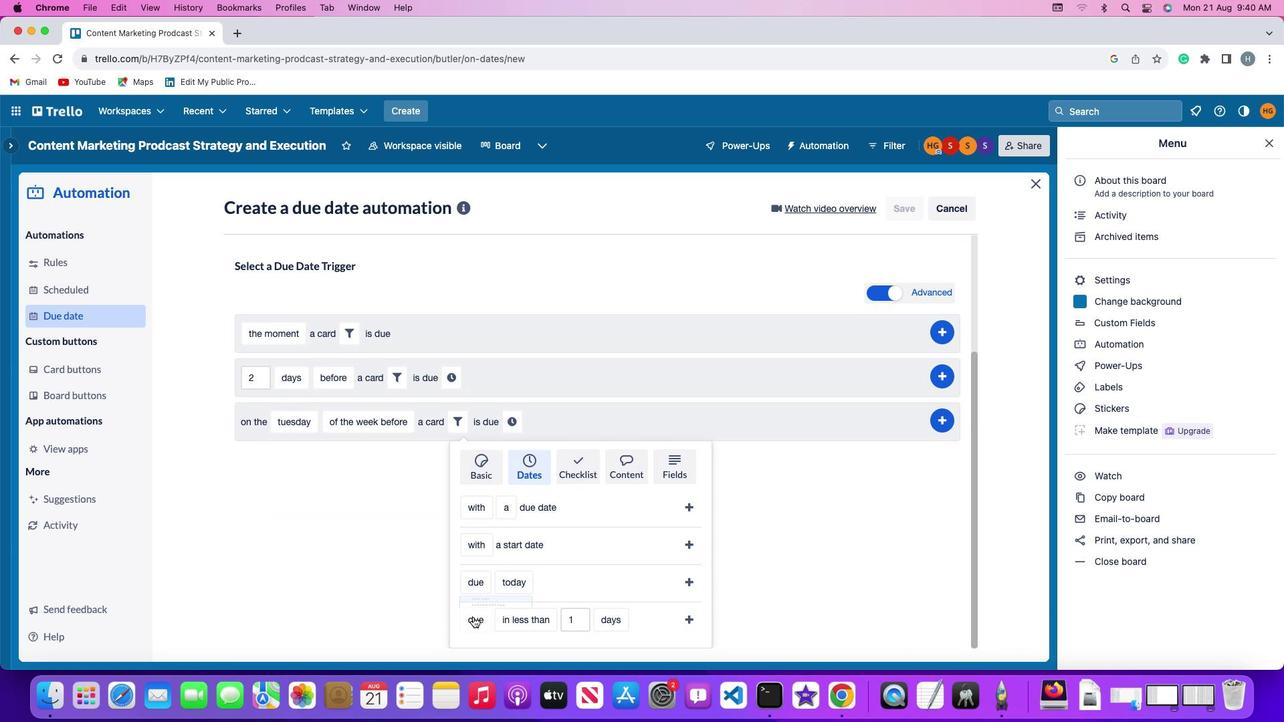
Action: Mouse moved to (480, 569)
Screenshot: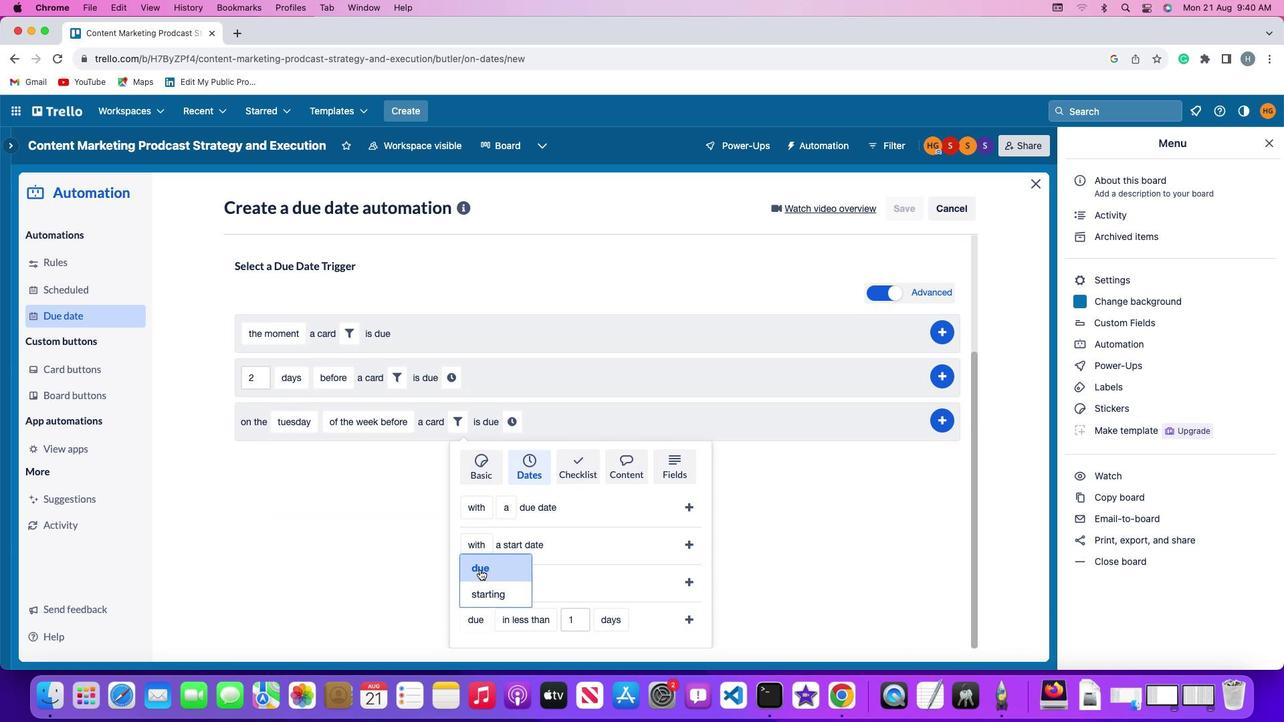 
Action: Mouse pressed left at (480, 569)
Screenshot: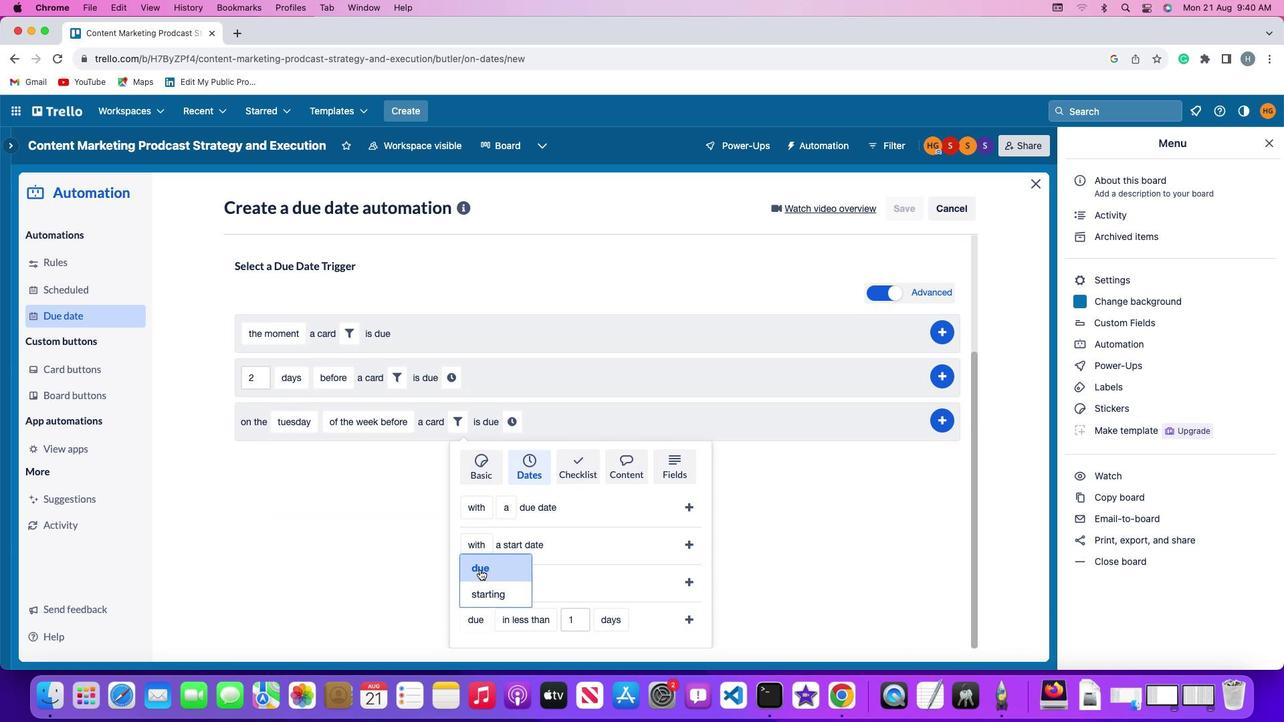 
Action: Mouse moved to (545, 632)
Screenshot: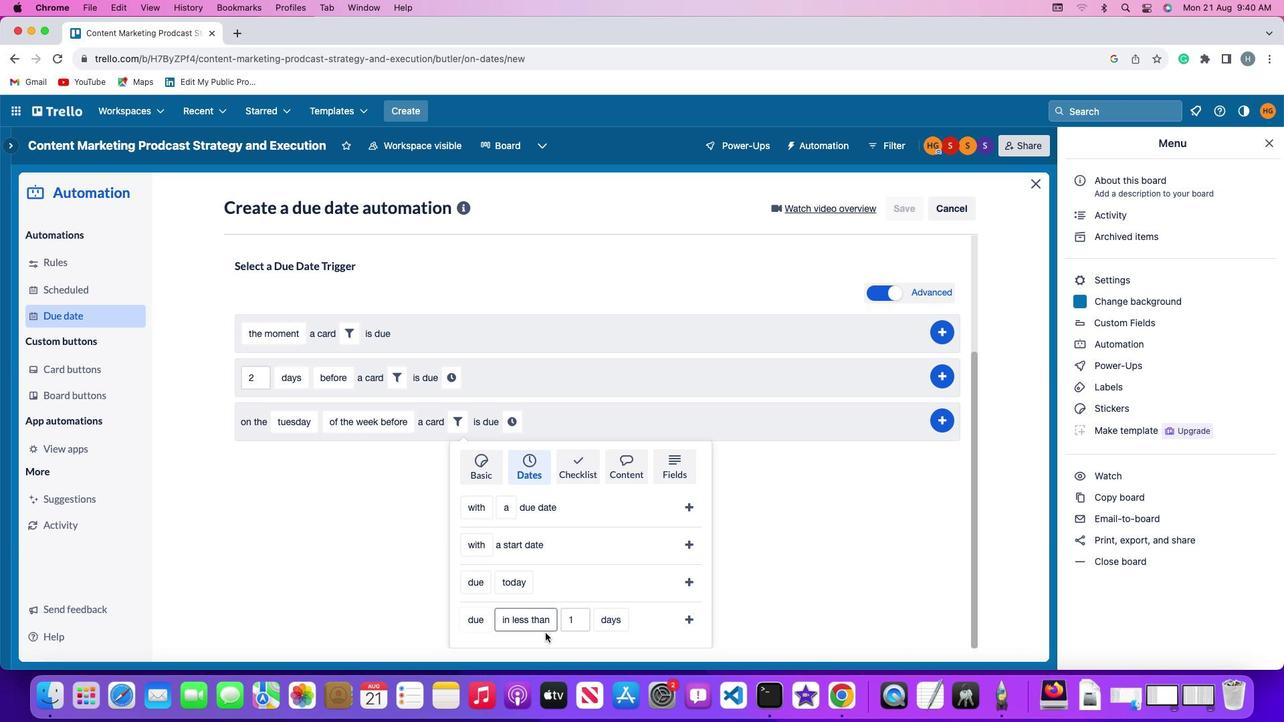
Action: Mouse pressed left at (545, 632)
Screenshot: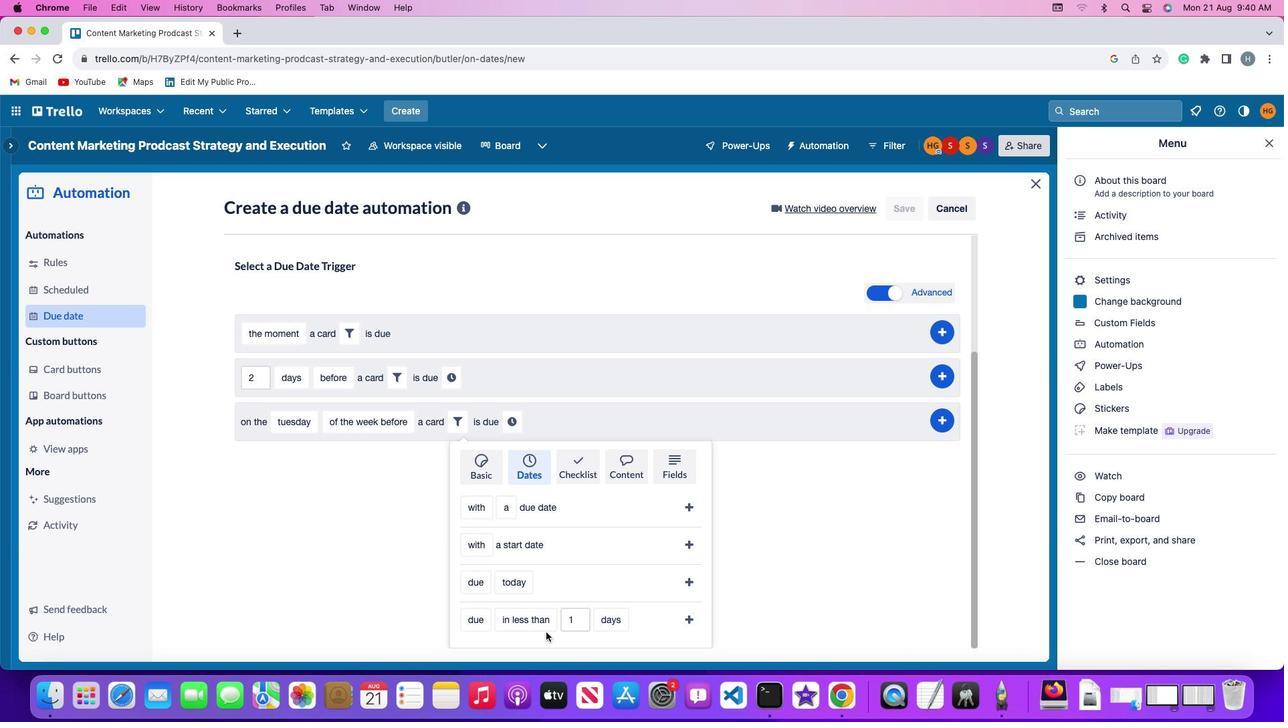 
Action: Mouse moved to (537, 608)
Screenshot: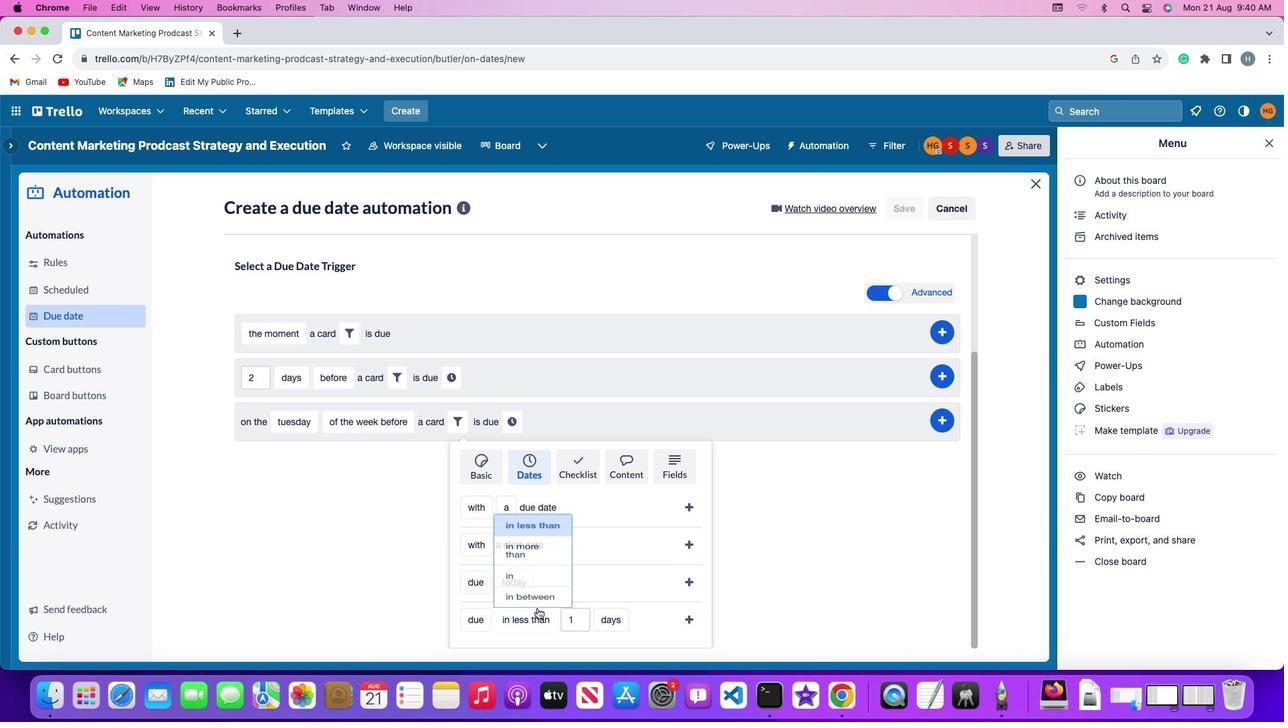 
Action: Mouse pressed left at (537, 608)
Screenshot: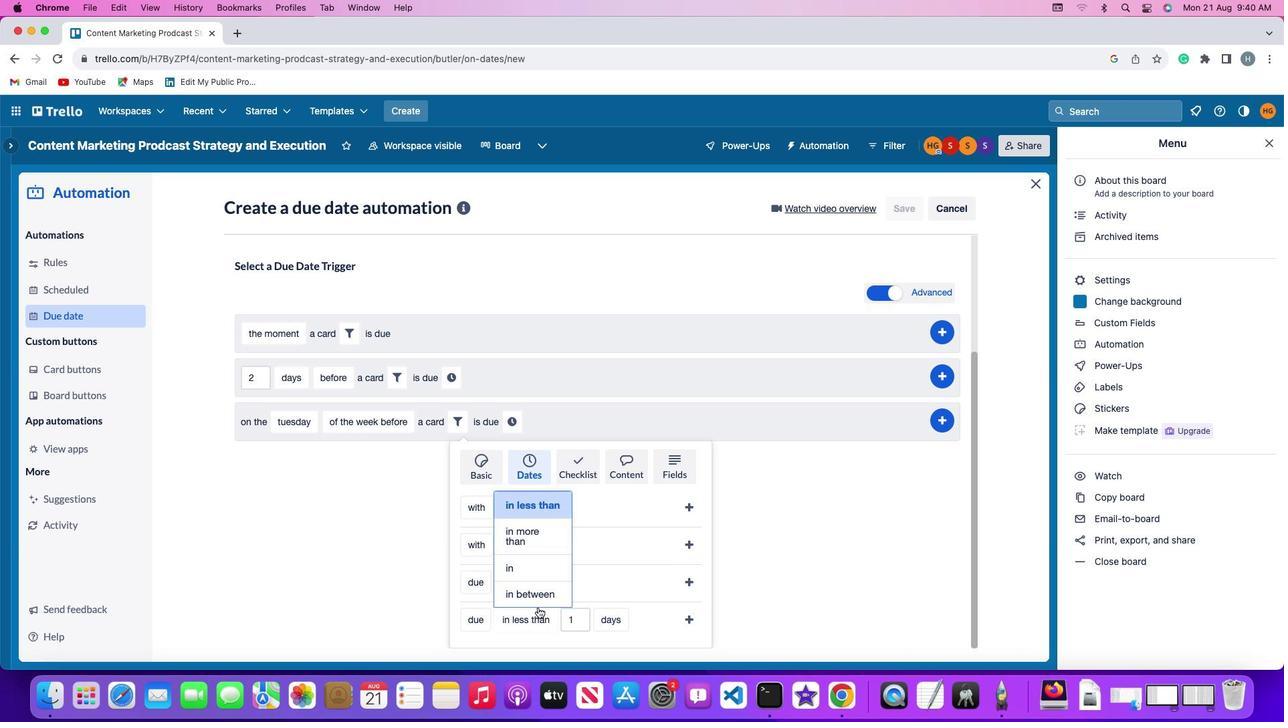 
Action: Mouse moved to (547, 509)
Screenshot: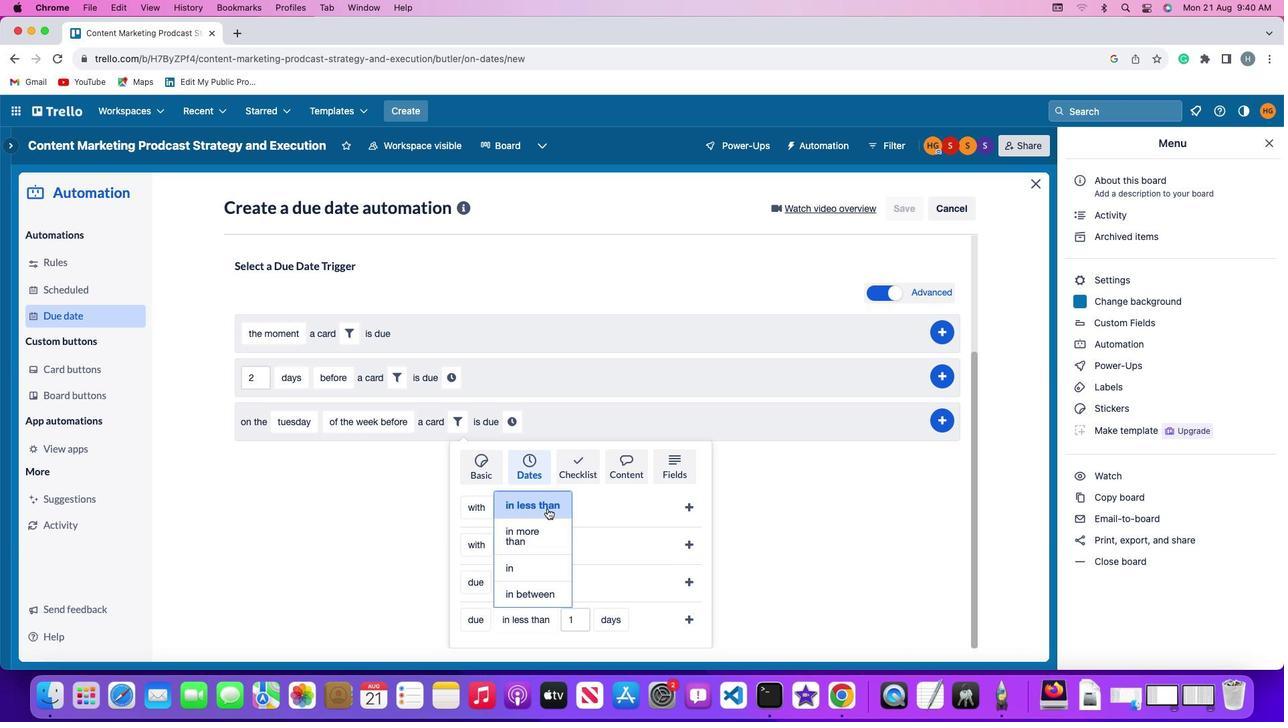
Action: Mouse pressed left at (547, 509)
Screenshot: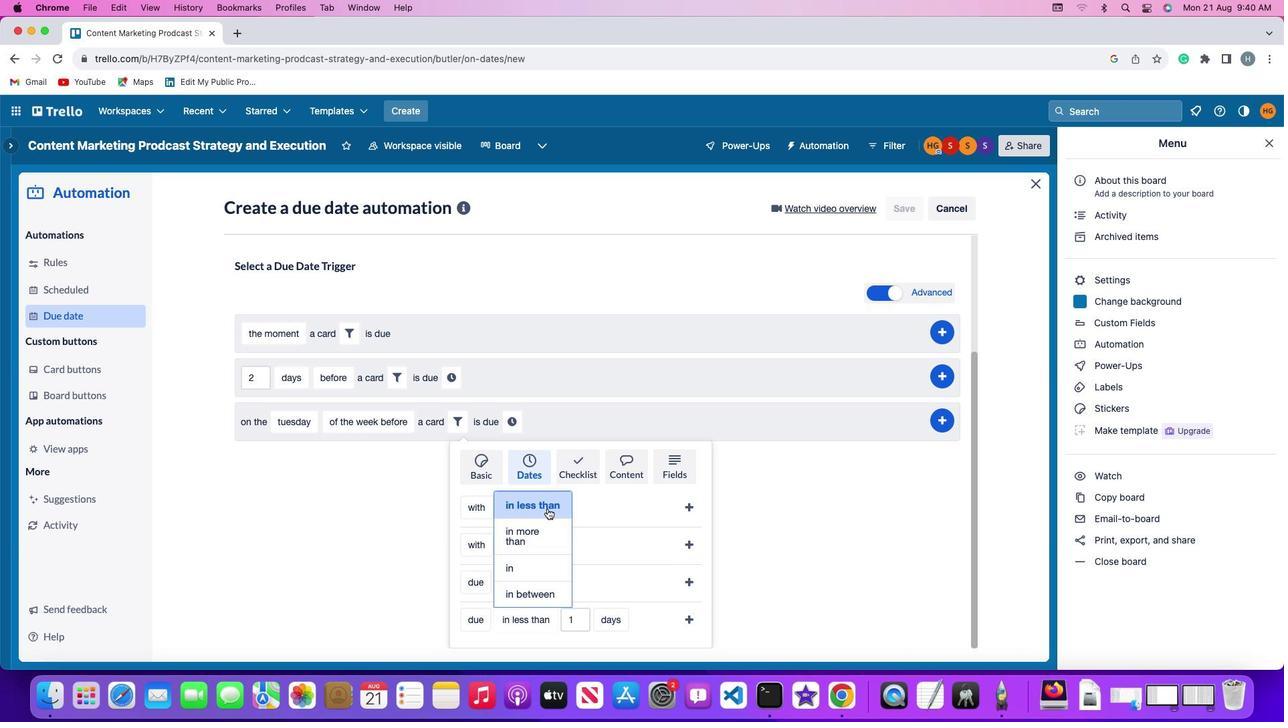 
Action: Mouse moved to (577, 626)
Screenshot: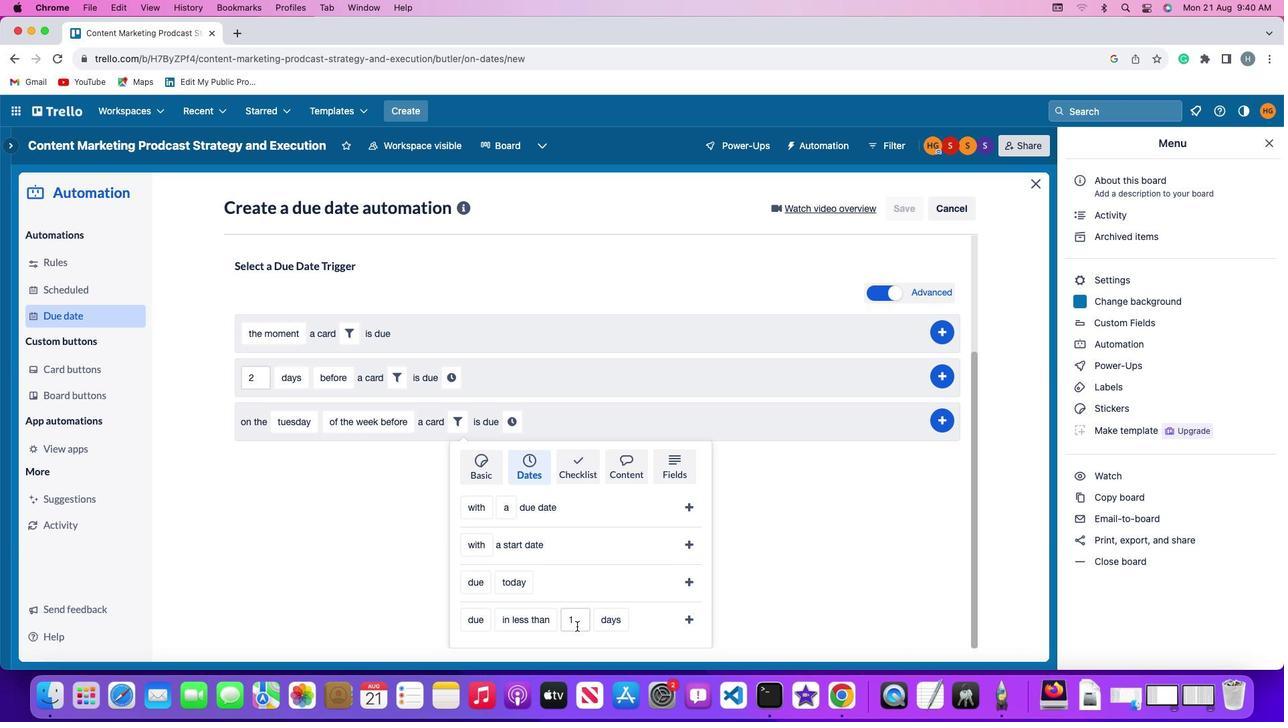 
Action: Mouse pressed left at (577, 626)
Screenshot: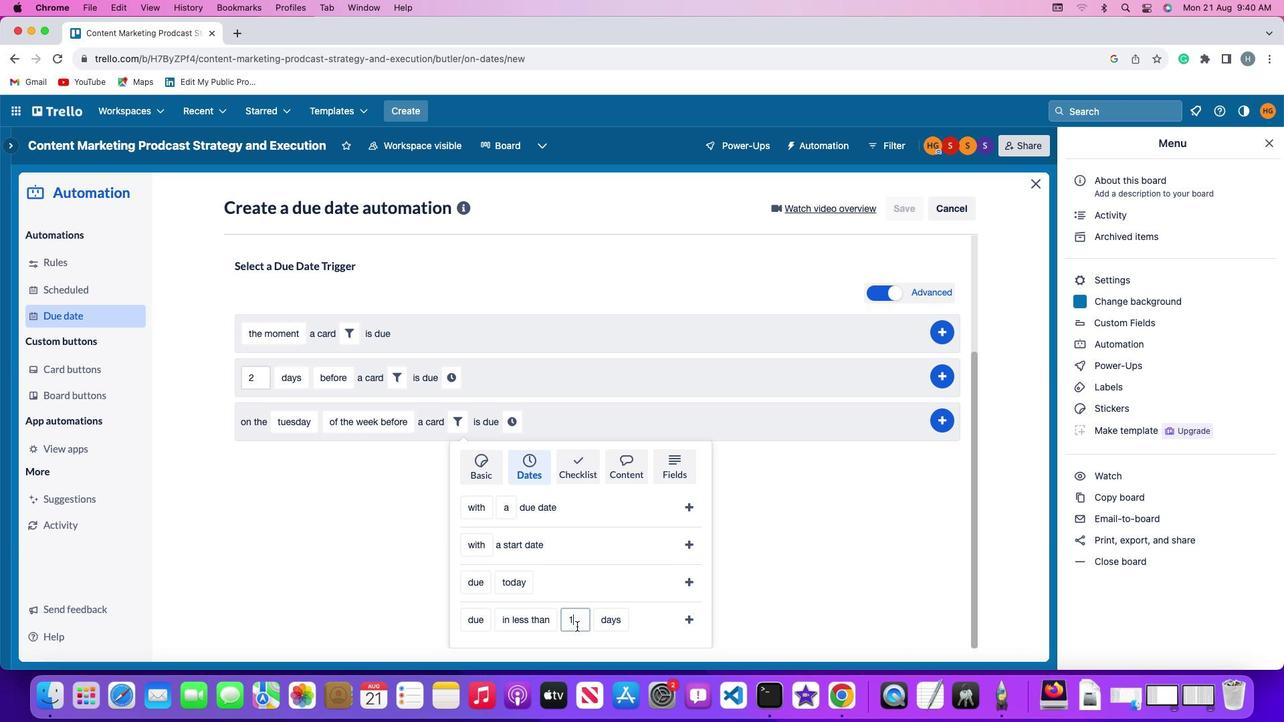
Action: Key pressed Key.backspace
Screenshot: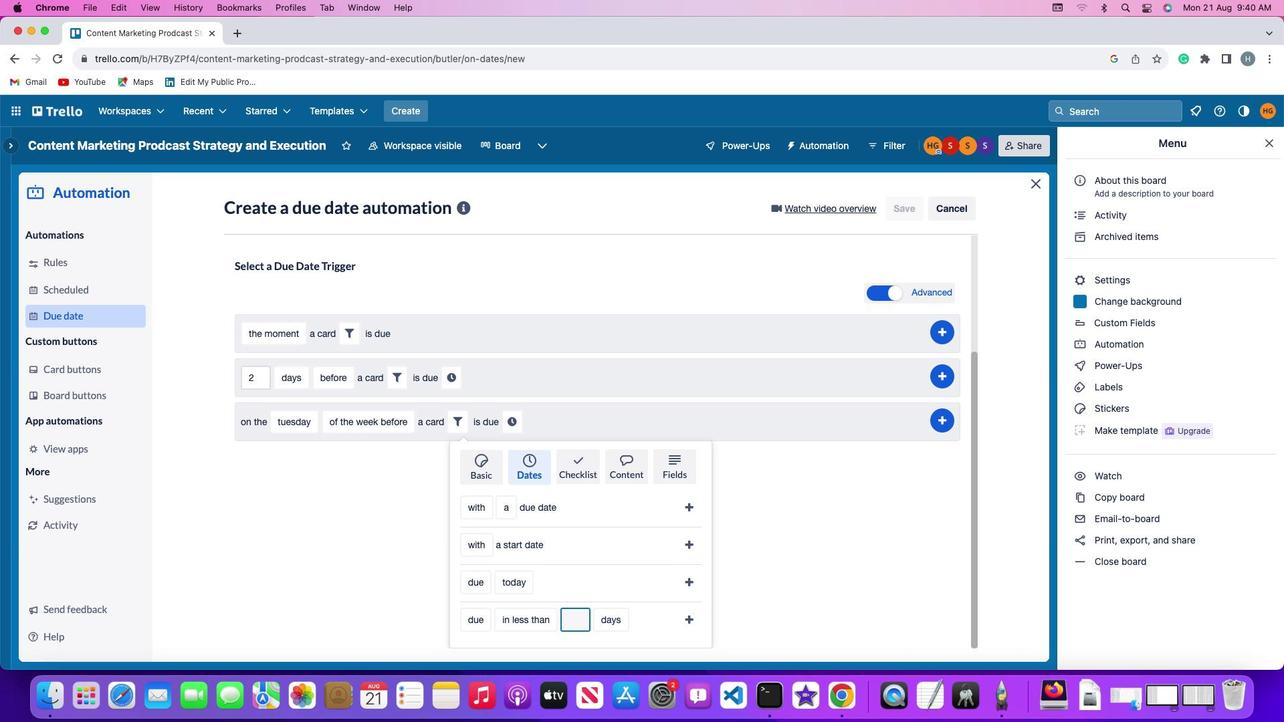 
Action: Mouse moved to (577, 626)
Screenshot: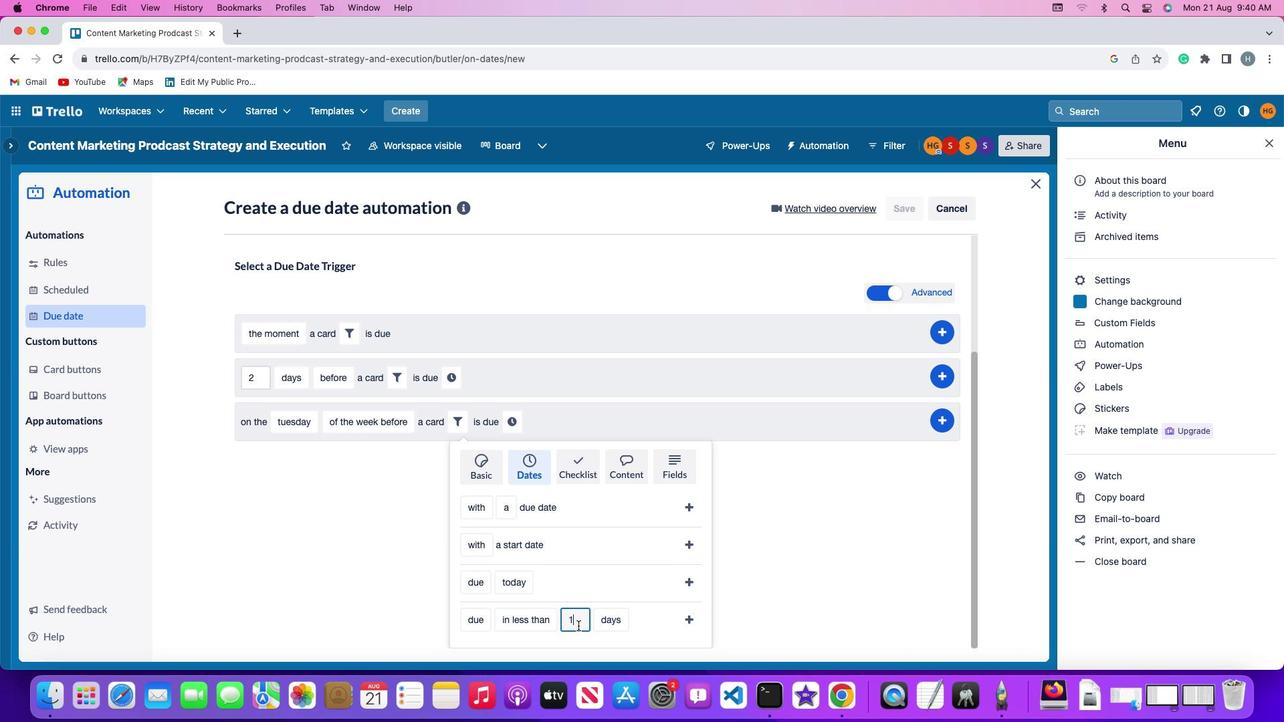 
Action: Key pressed '1'
Screenshot: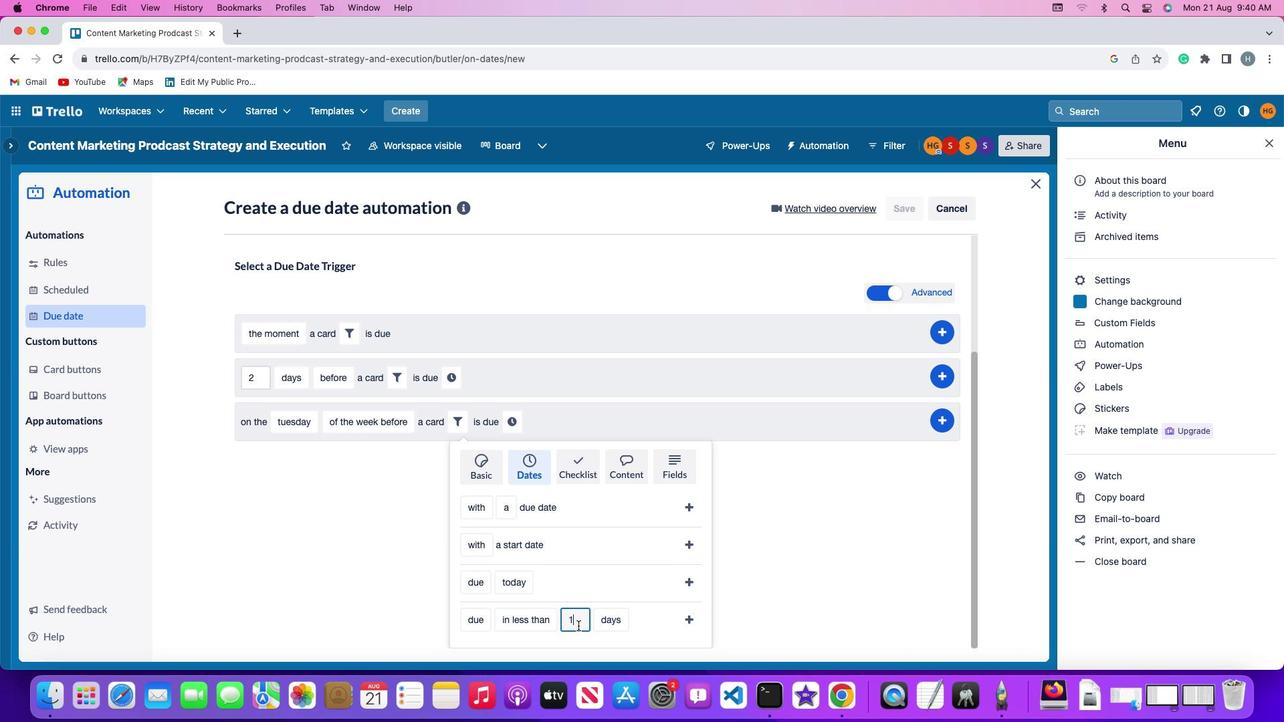 
Action: Mouse moved to (605, 622)
Screenshot: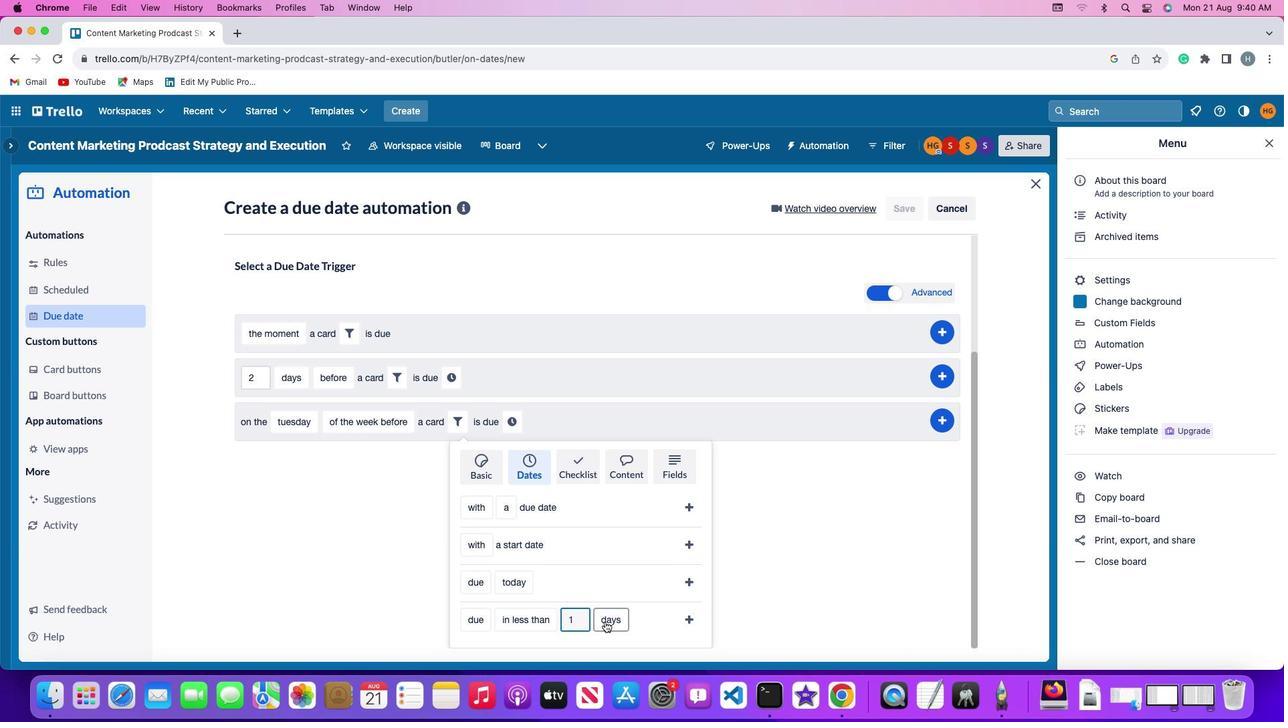 
Action: Mouse pressed left at (605, 622)
Screenshot: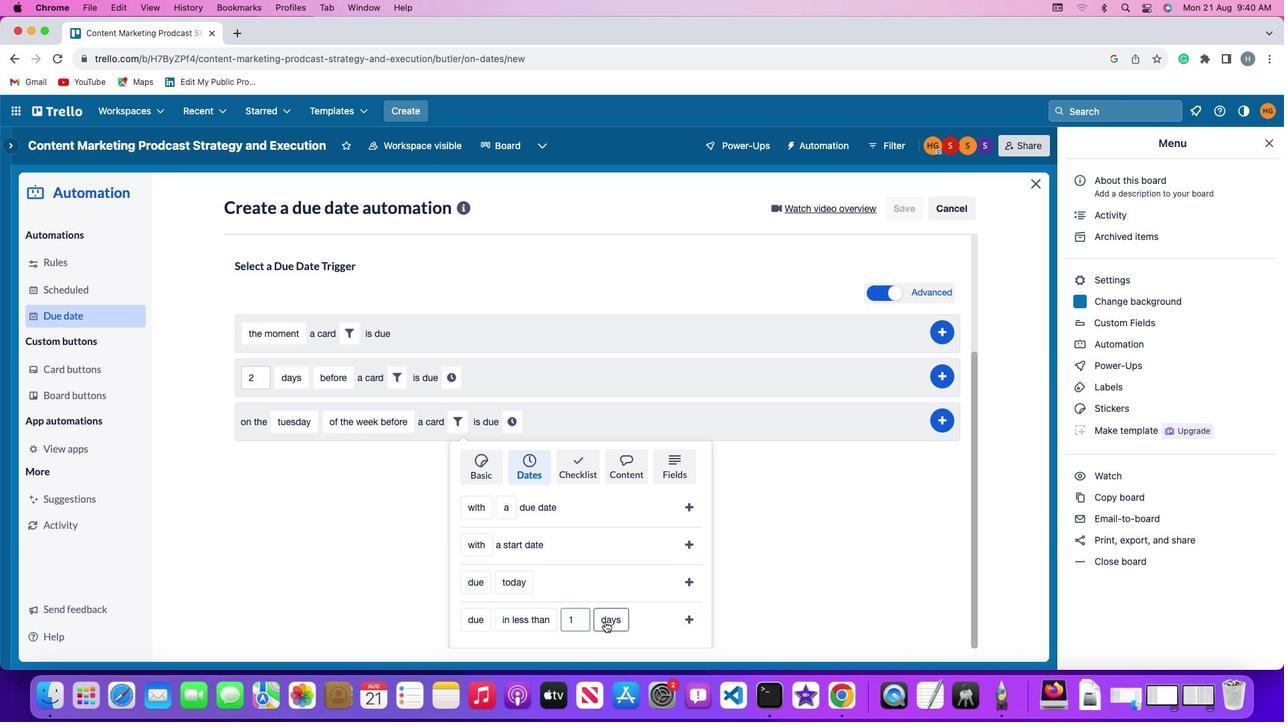 
Action: Mouse moved to (622, 557)
Screenshot: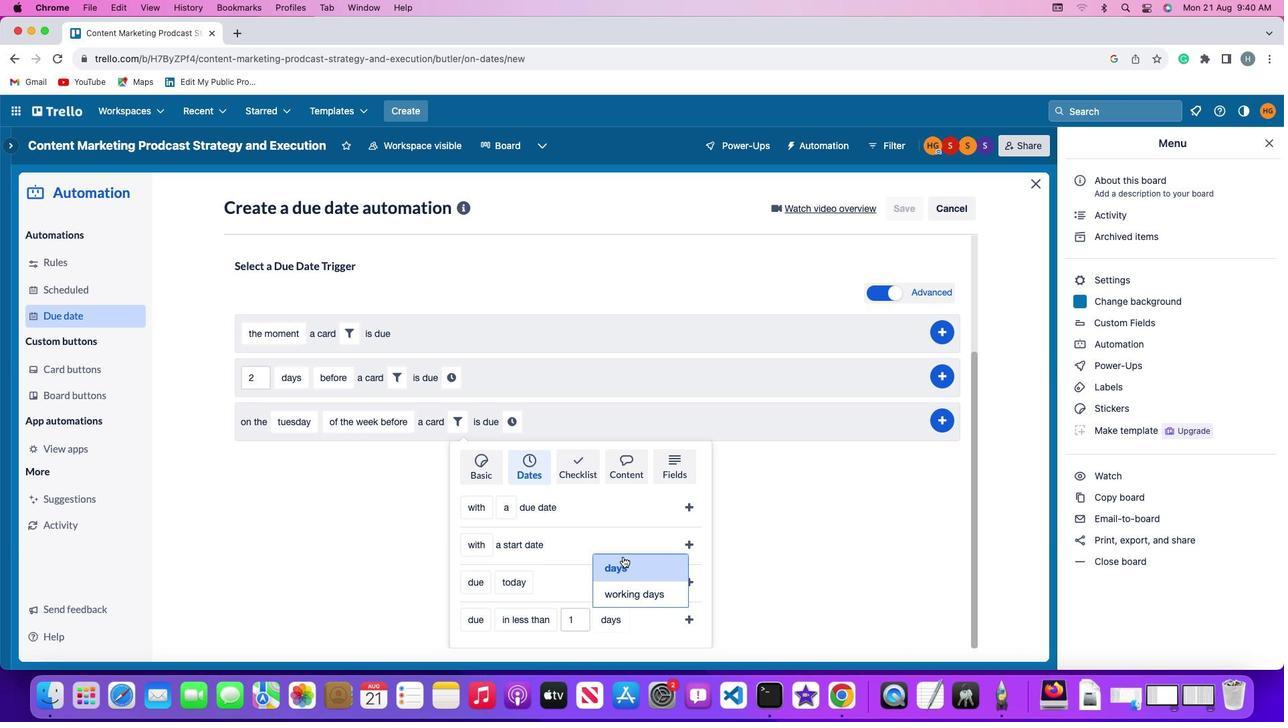 
Action: Mouse pressed left at (622, 557)
Screenshot: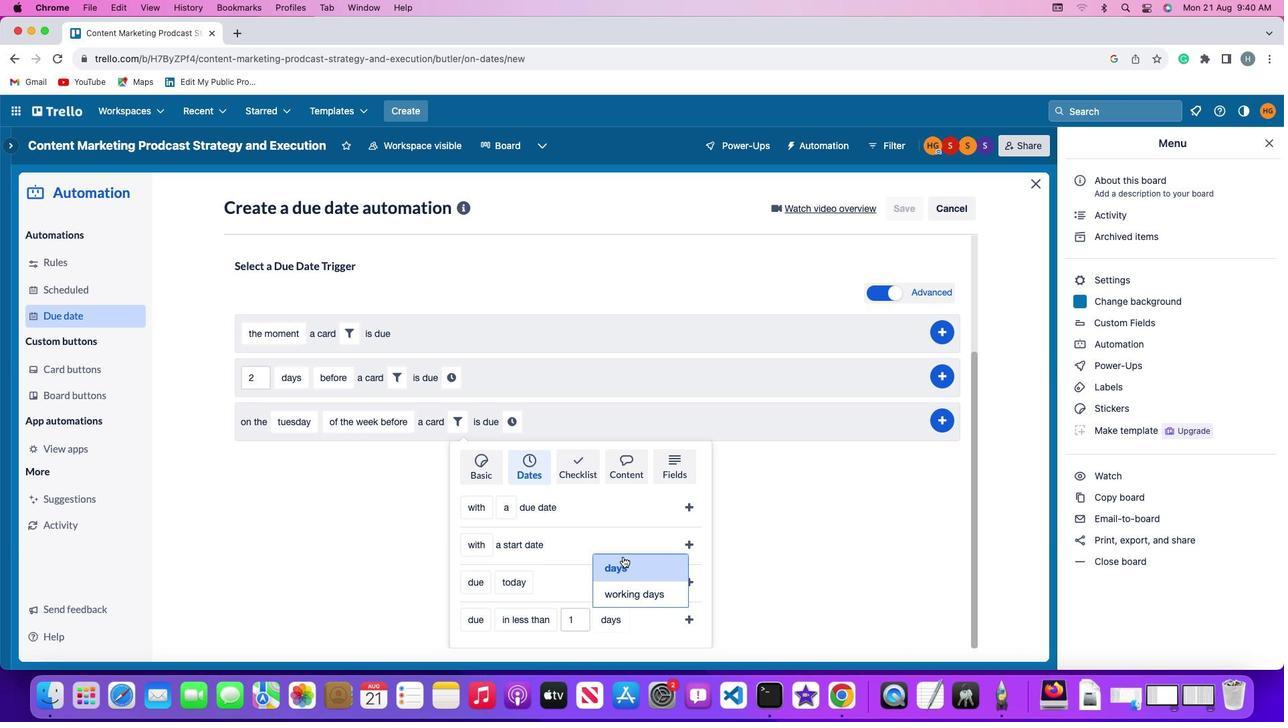
Action: Mouse moved to (689, 616)
Screenshot: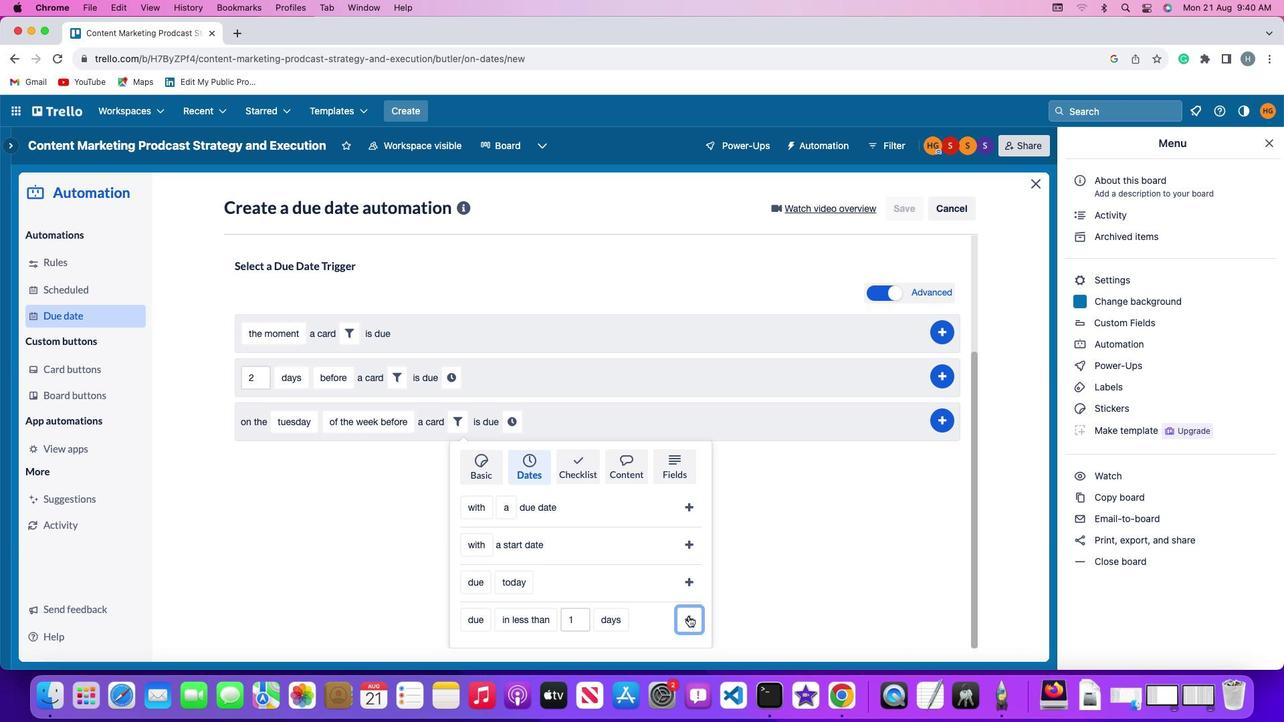 
Action: Mouse pressed left at (689, 616)
Screenshot: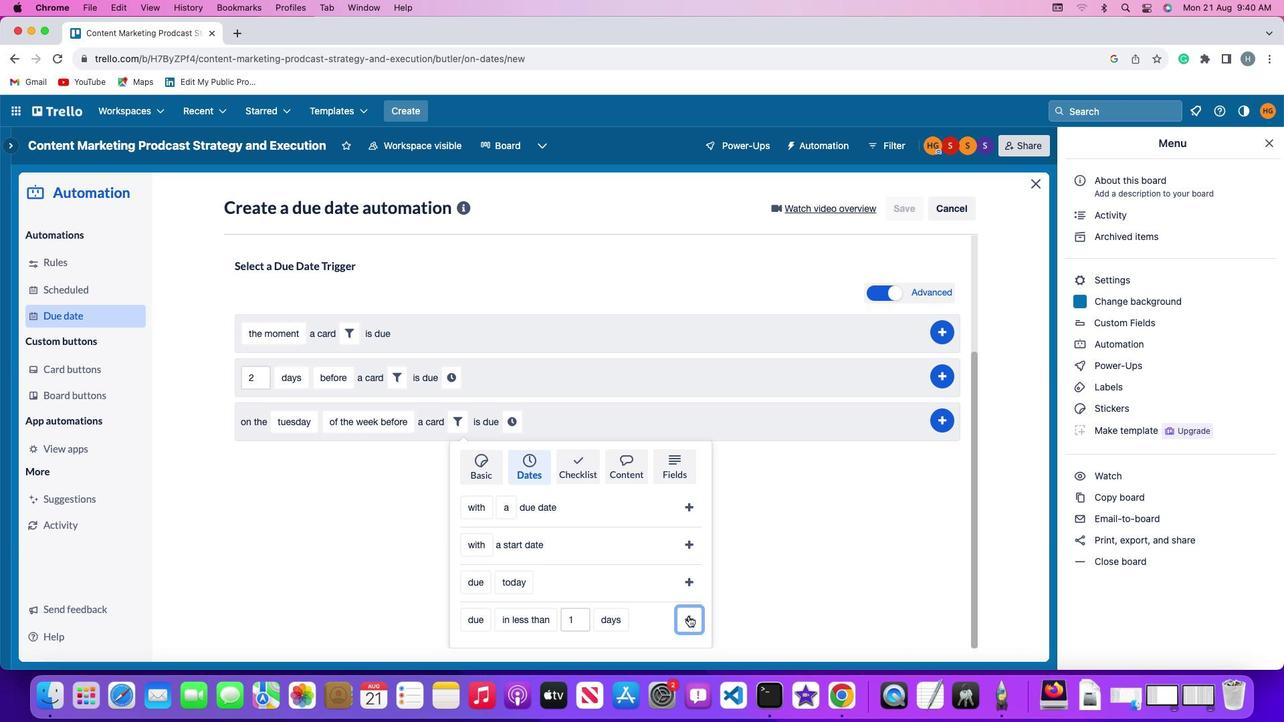 
Action: Mouse moved to (639, 586)
Screenshot: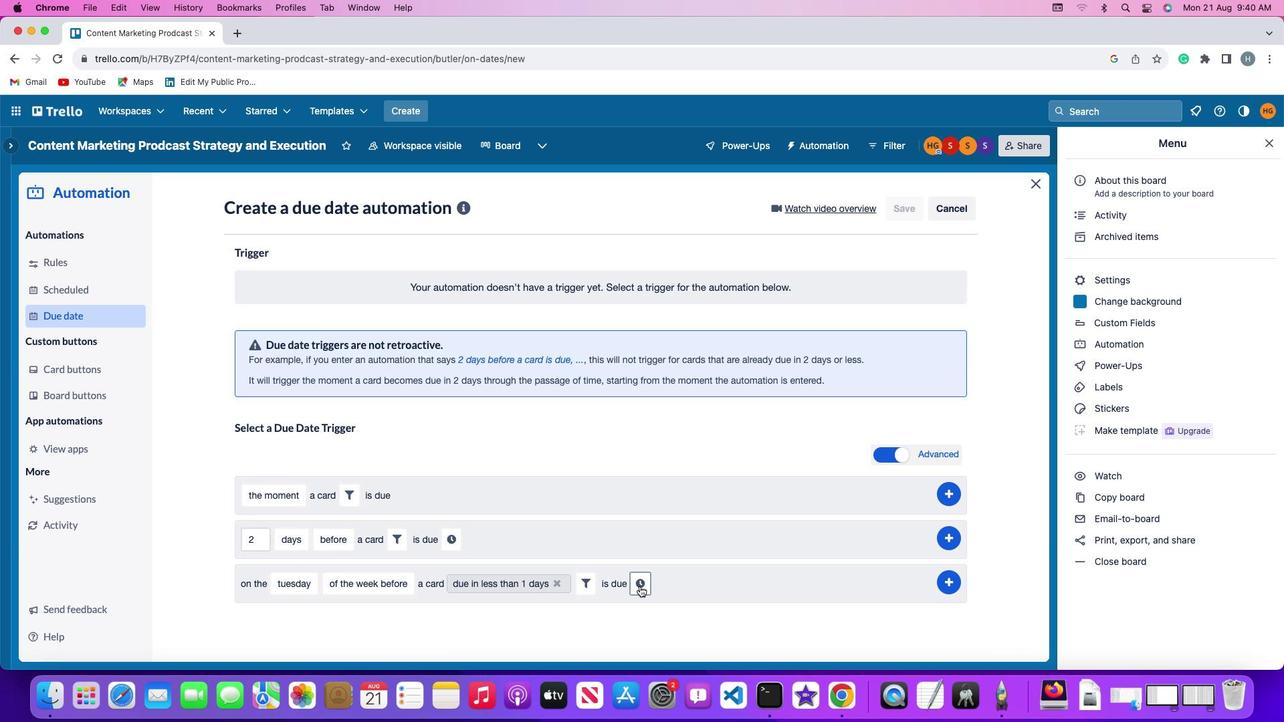 
Action: Mouse pressed left at (639, 586)
Screenshot: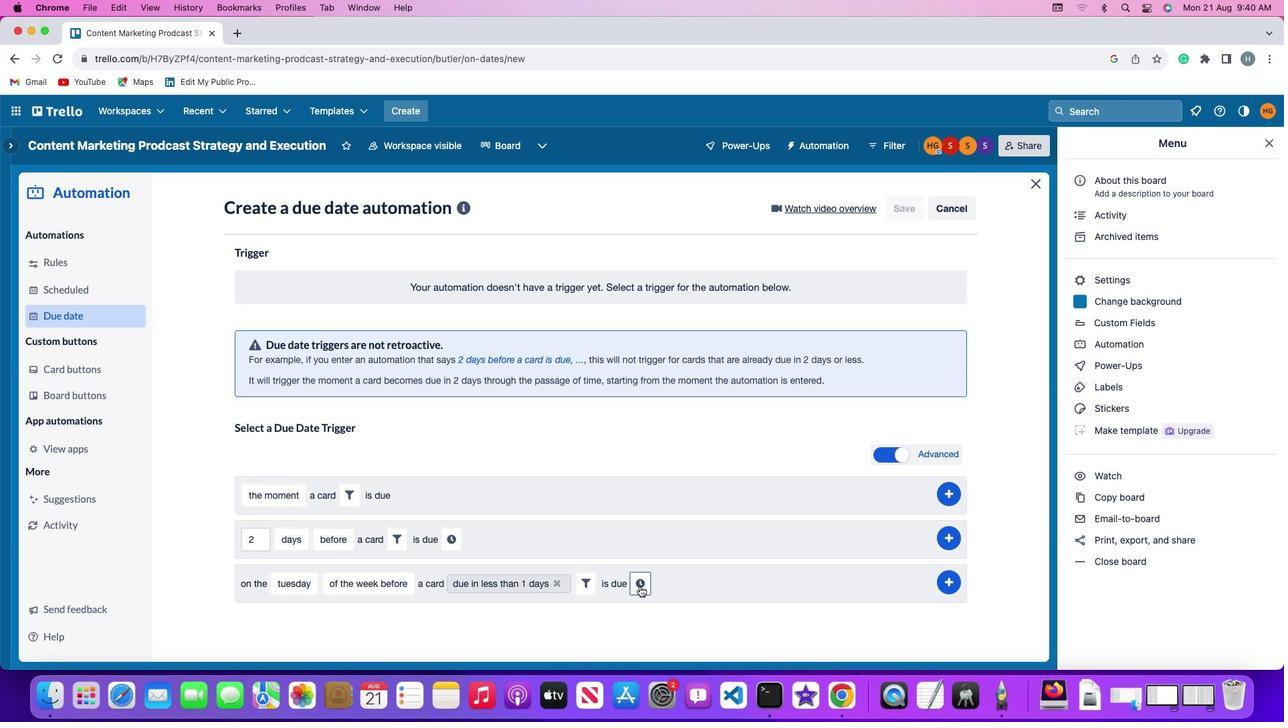 
Action: Mouse moved to (665, 584)
Screenshot: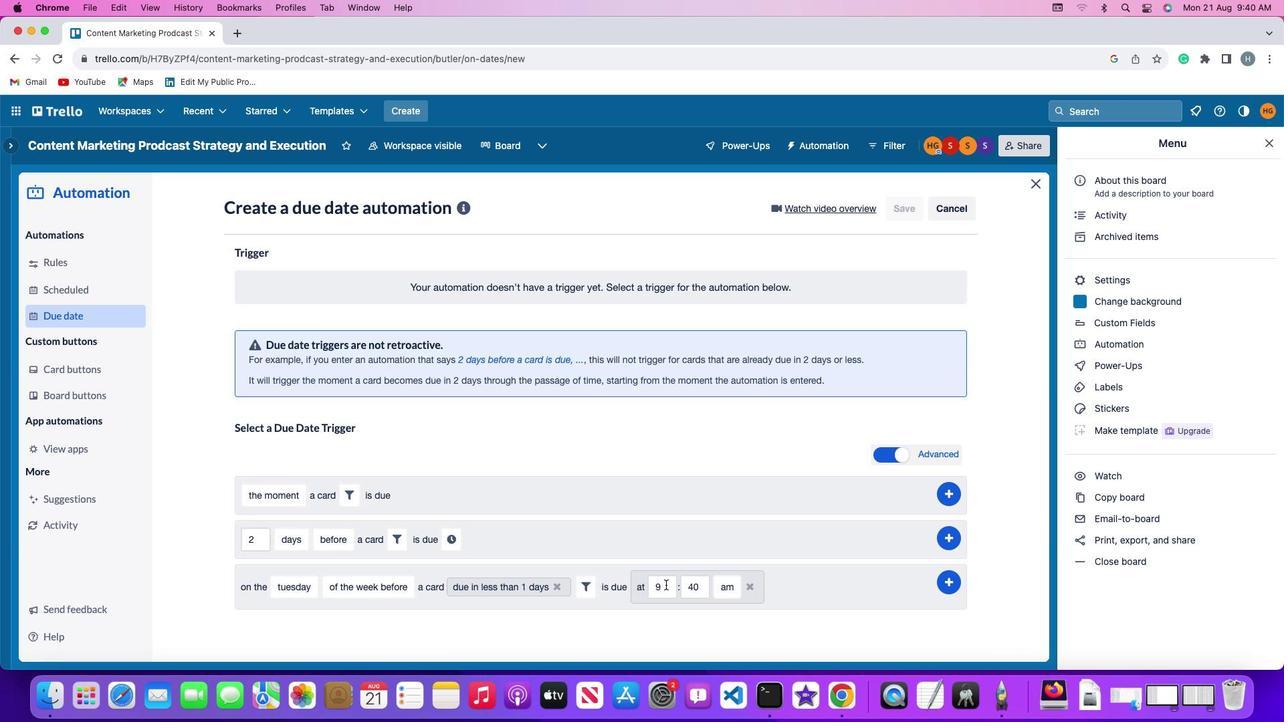 
Action: Mouse pressed left at (665, 584)
Screenshot: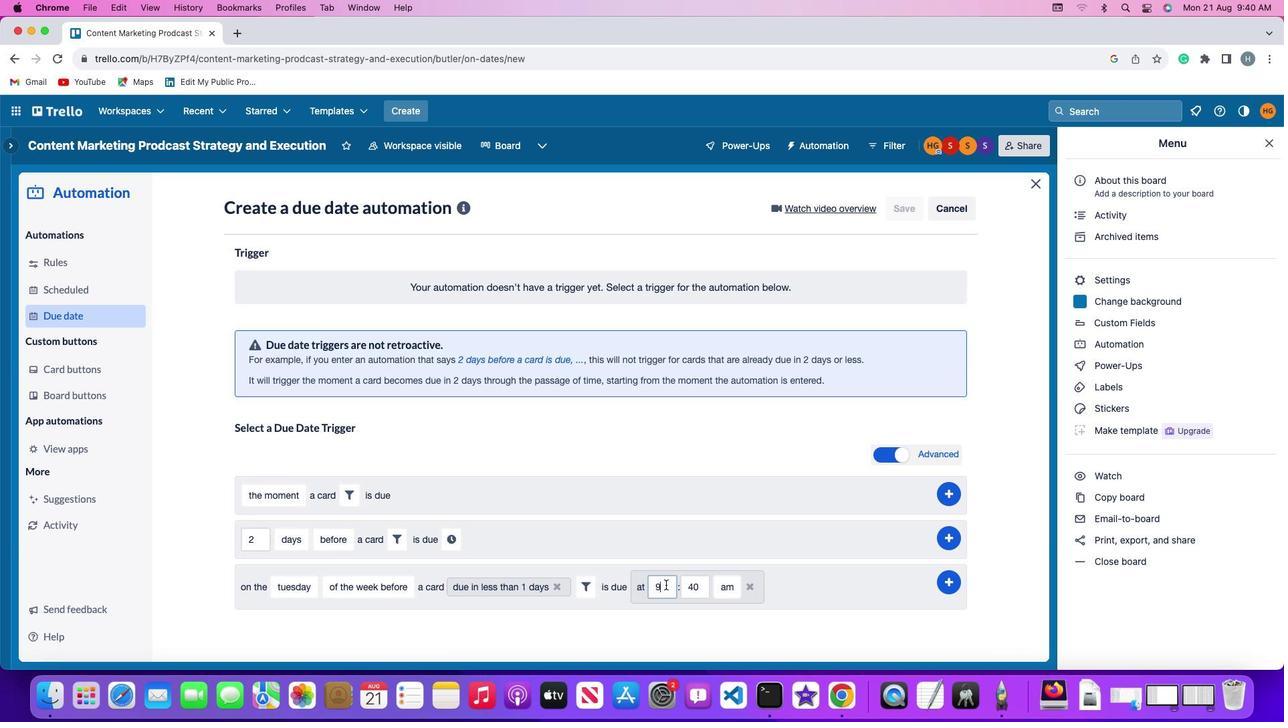 
Action: Key pressed Key.backspace'1'
Screenshot: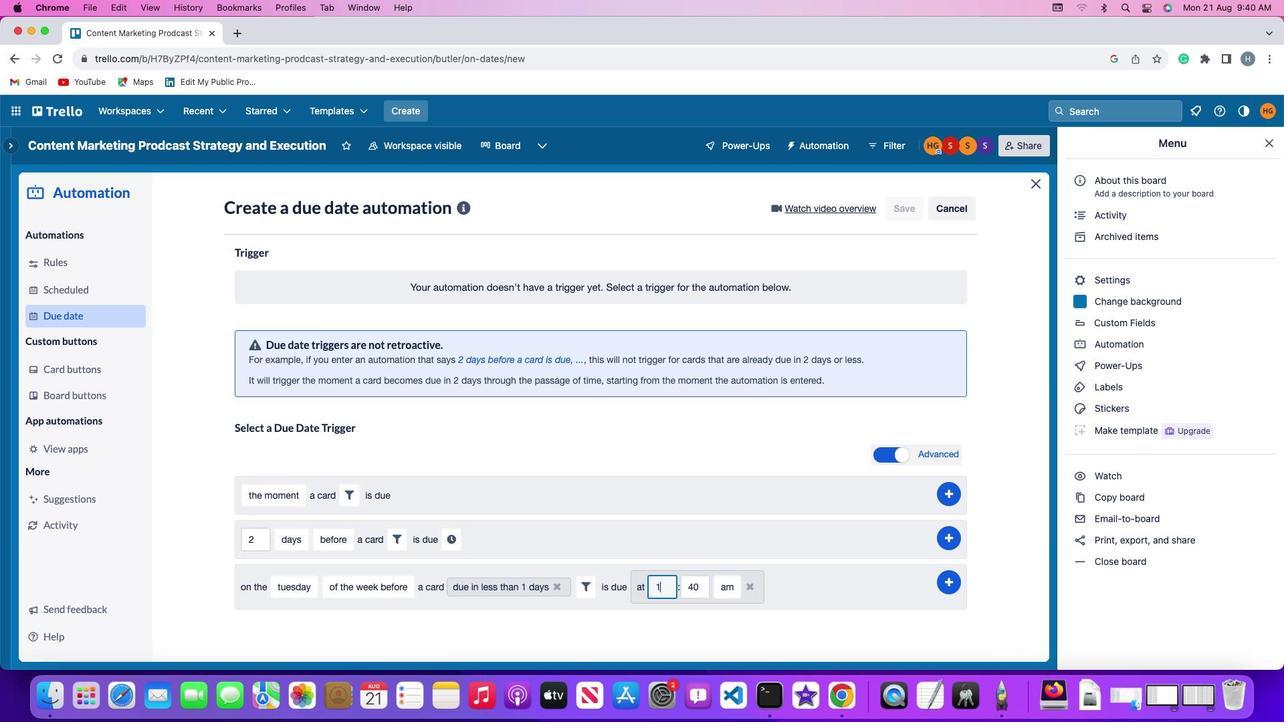 
Action: Mouse moved to (681, 585)
Screenshot: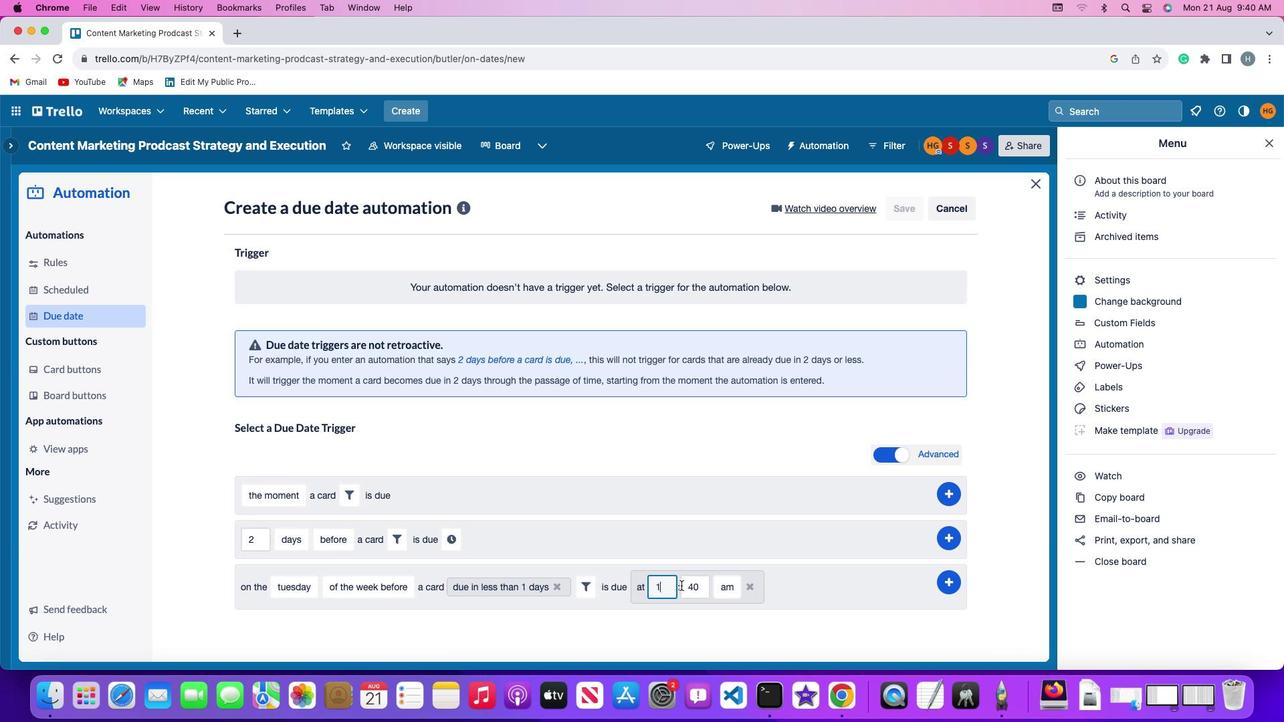 
Action: Key pressed '1'
Screenshot: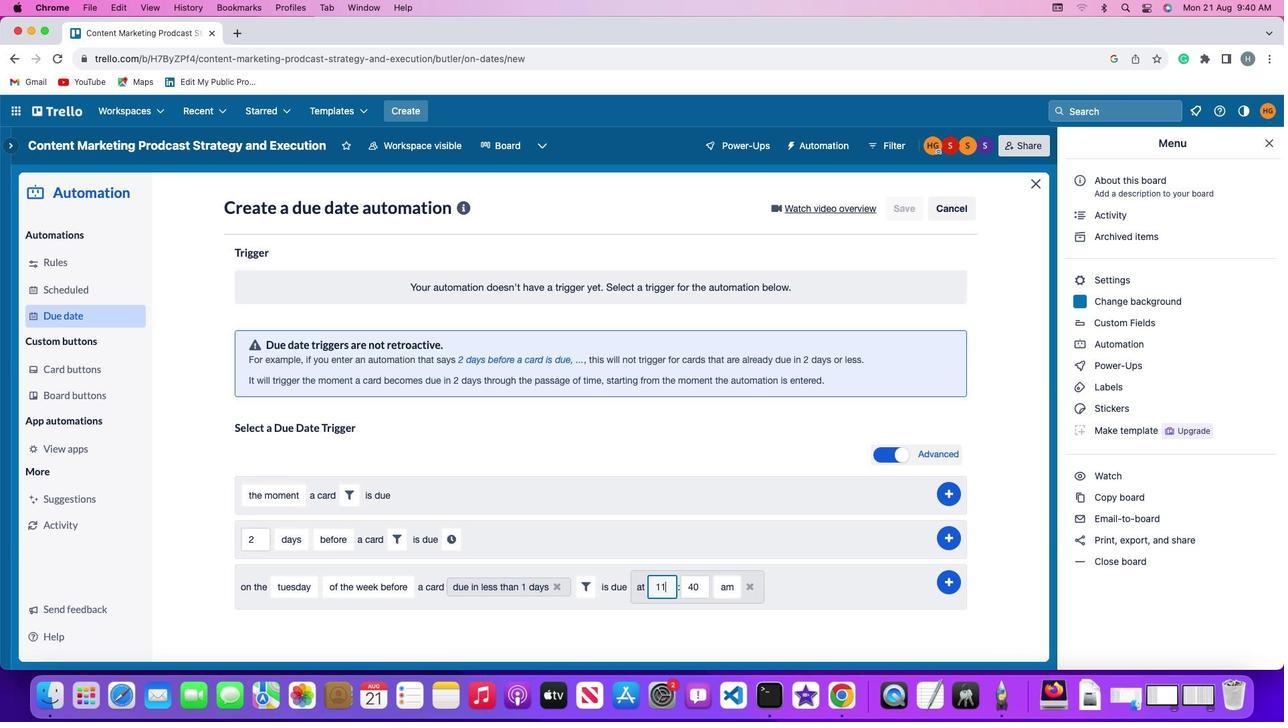 
Action: Mouse moved to (702, 588)
Screenshot: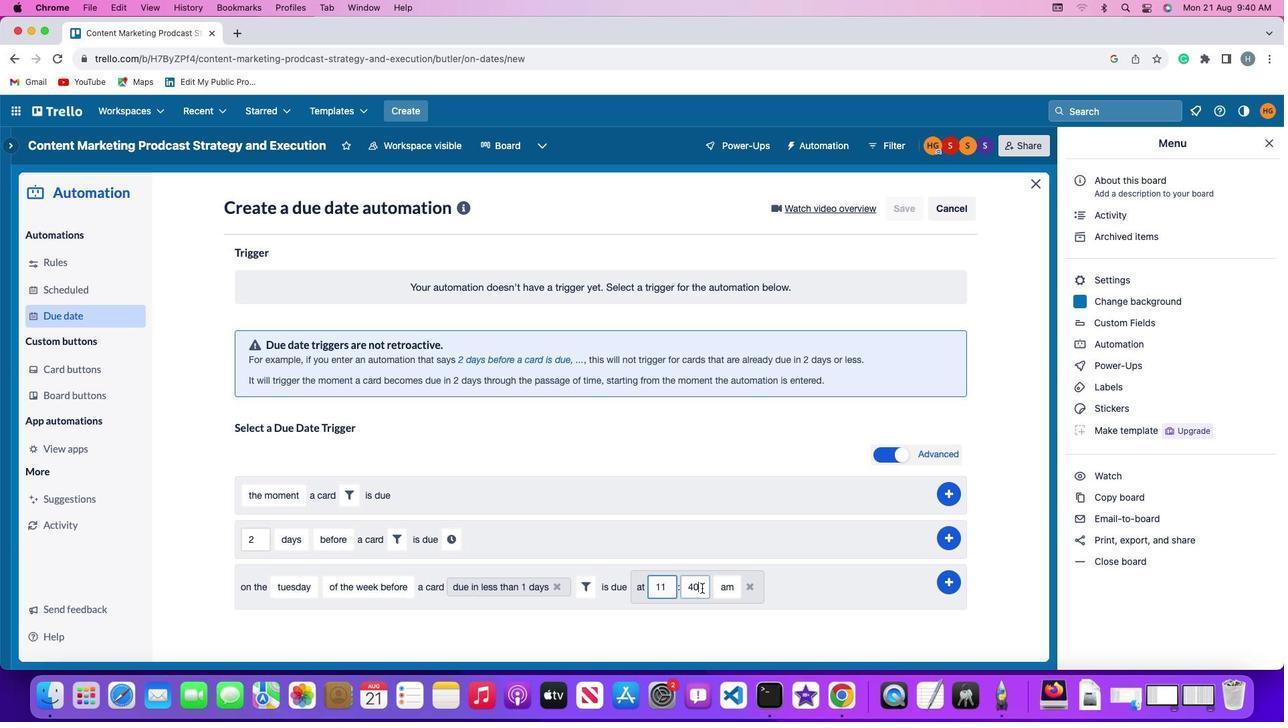 
Action: Mouse pressed left at (702, 588)
Screenshot: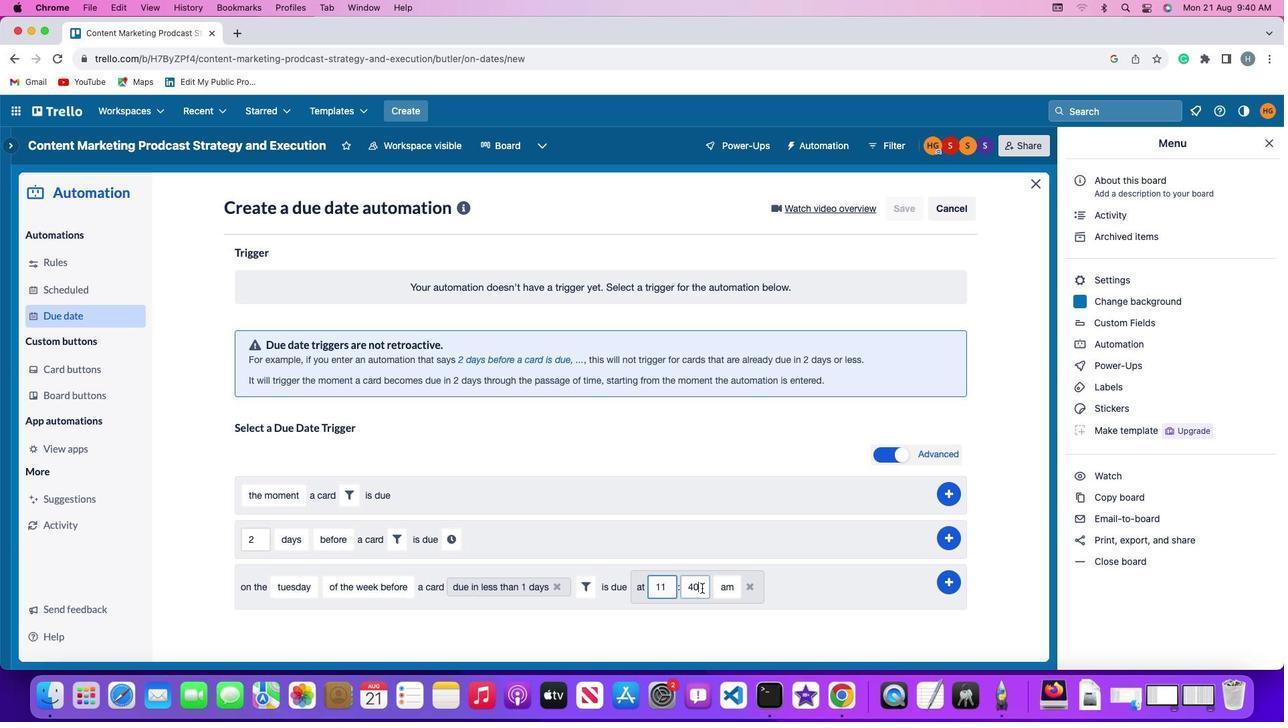 
Action: Mouse moved to (702, 588)
Screenshot: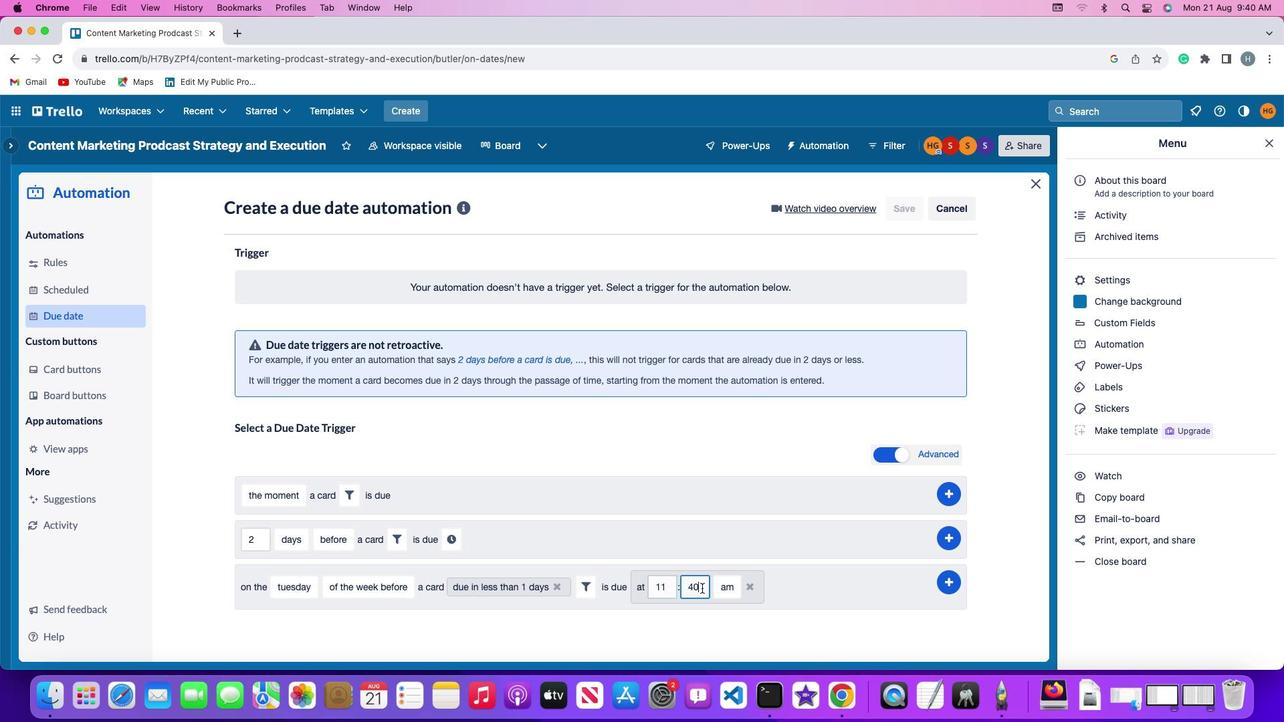 
Action: Key pressed Key.backspaceKey.backspace'0''0'
Screenshot: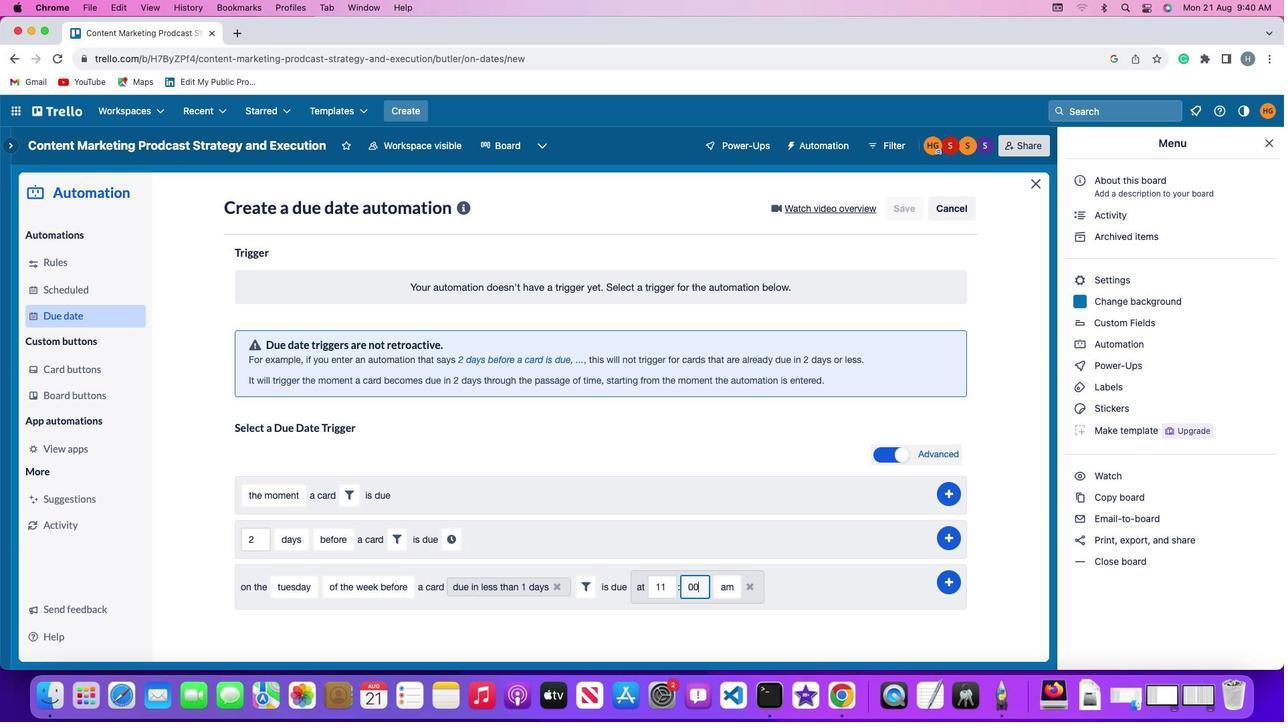 
Action: Mouse moved to (720, 585)
Screenshot: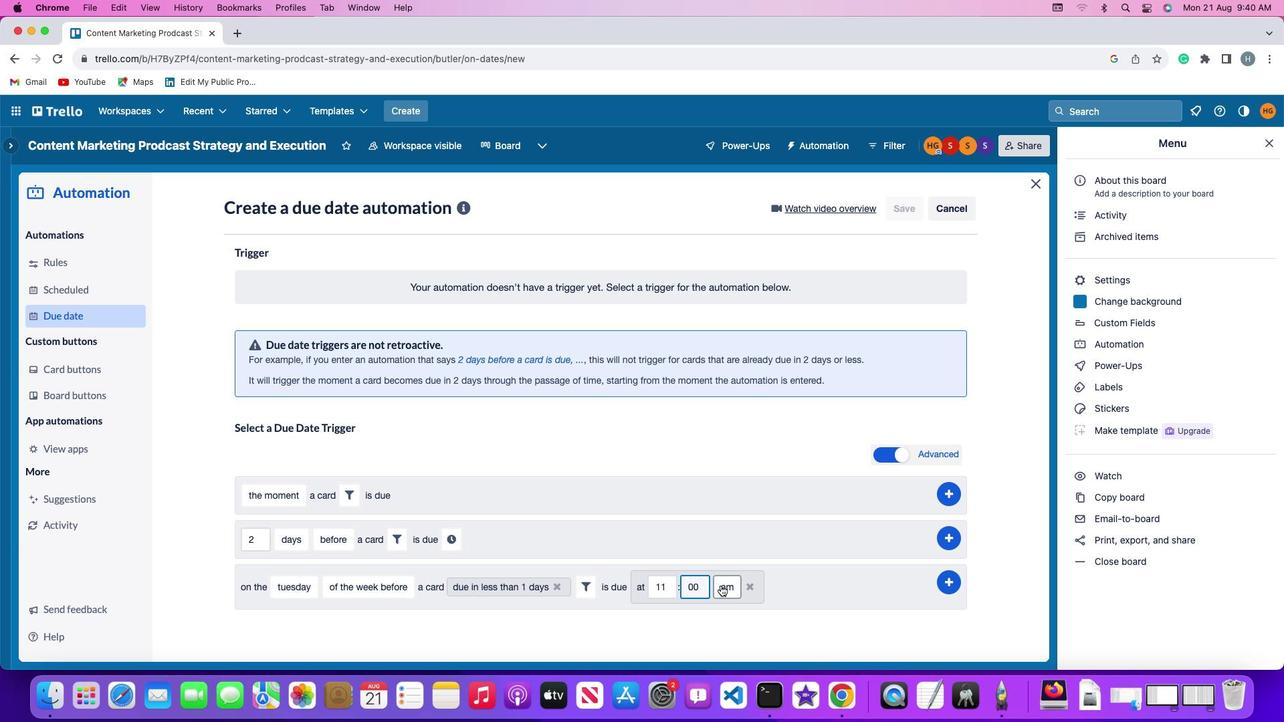 
Action: Mouse pressed left at (720, 585)
Screenshot: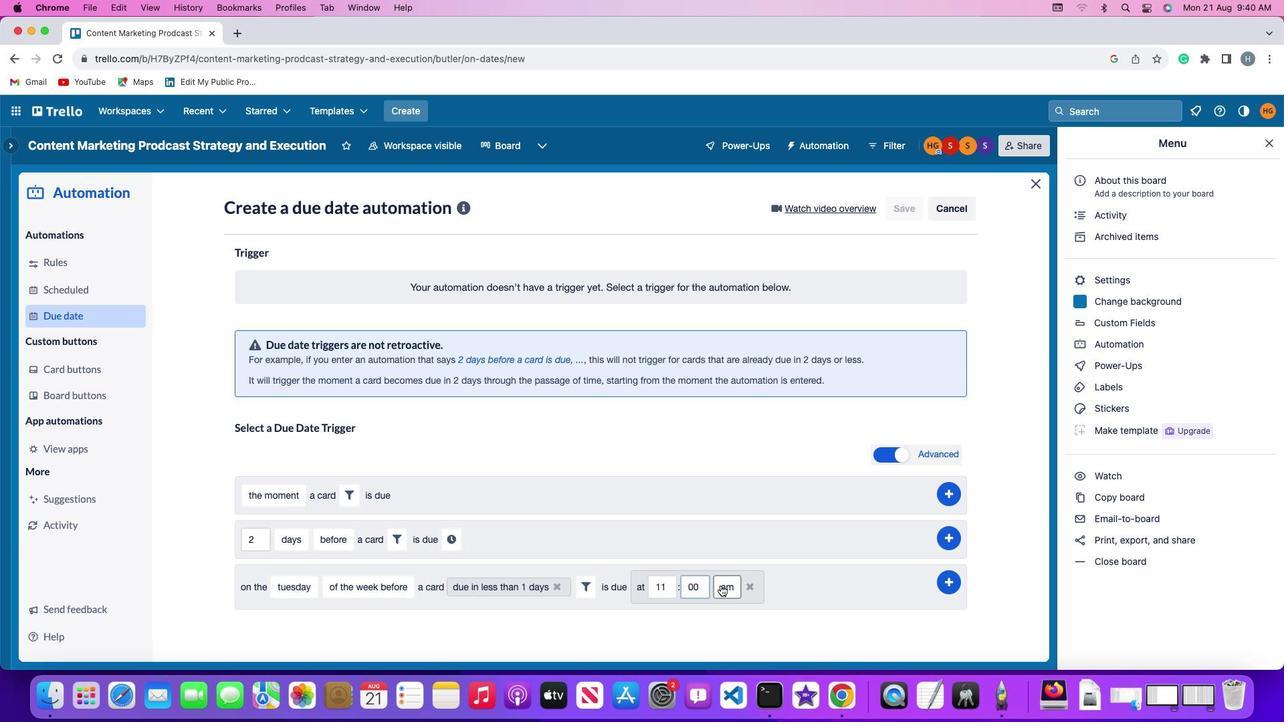 
Action: Mouse moved to (725, 604)
Screenshot: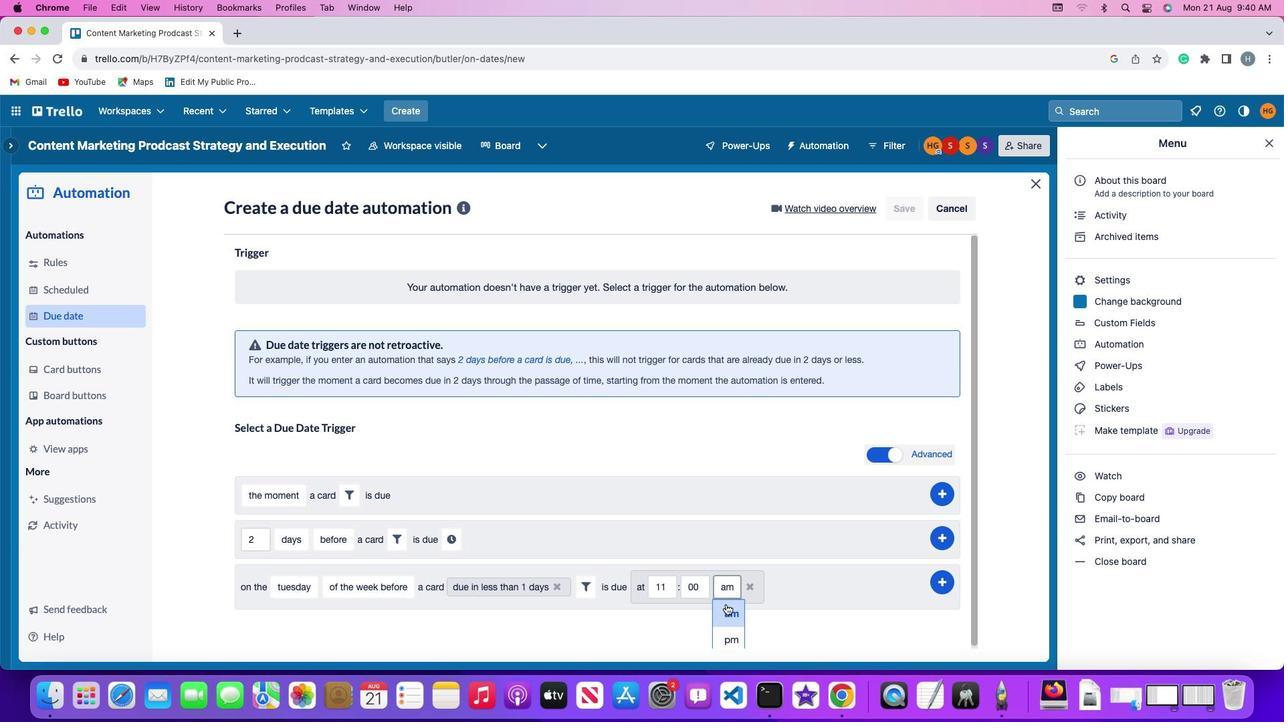 
Action: Mouse pressed left at (725, 604)
Screenshot: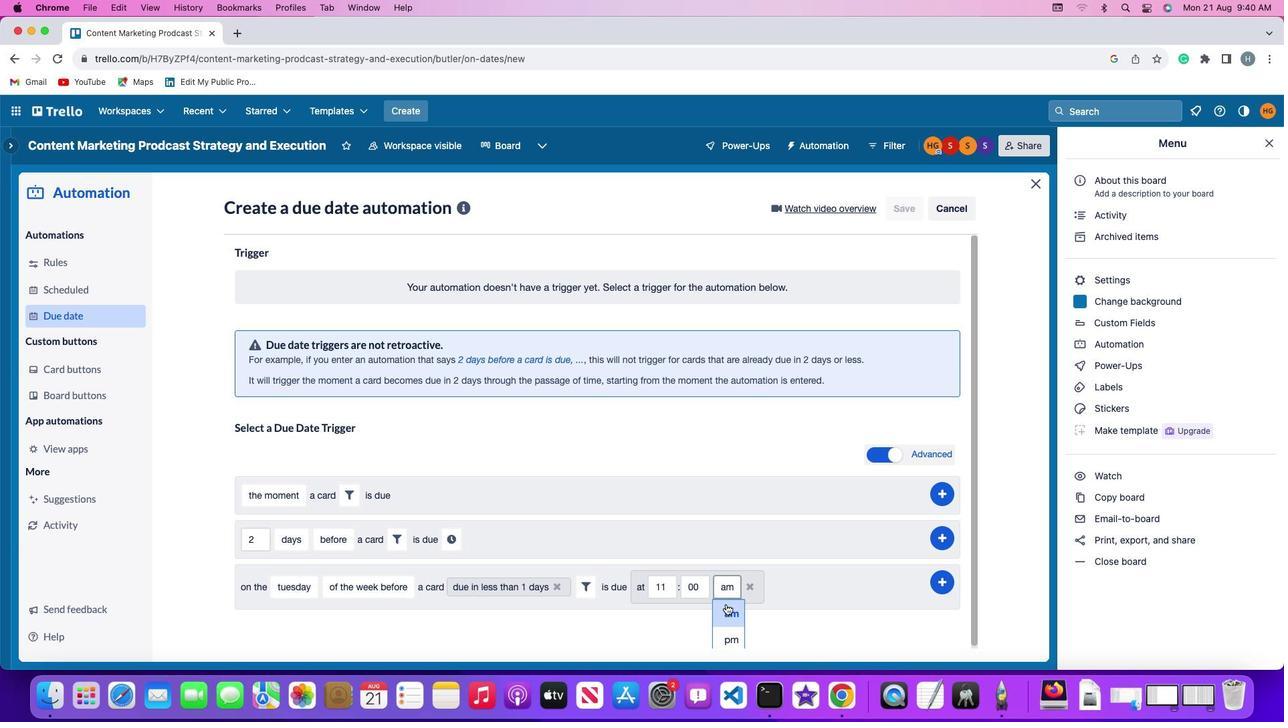 
Action: Mouse moved to (953, 581)
Screenshot: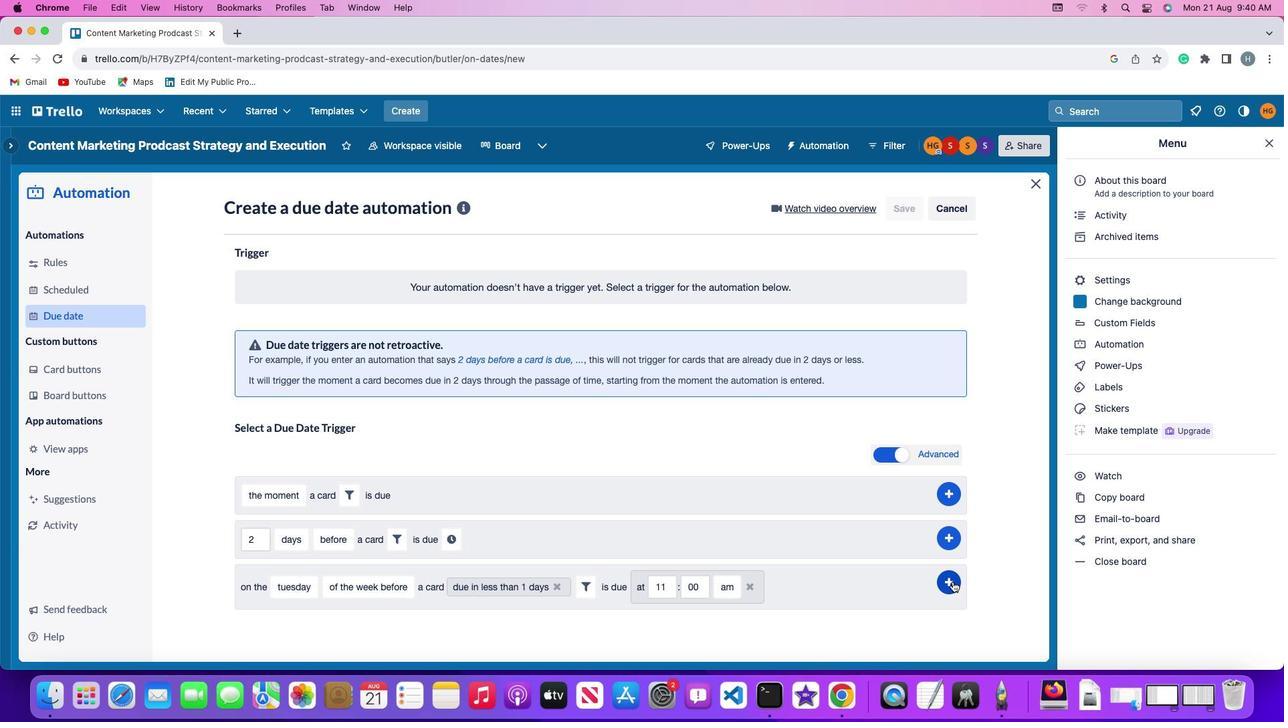 
Action: Mouse pressed left at (953, 581)
Screenshot: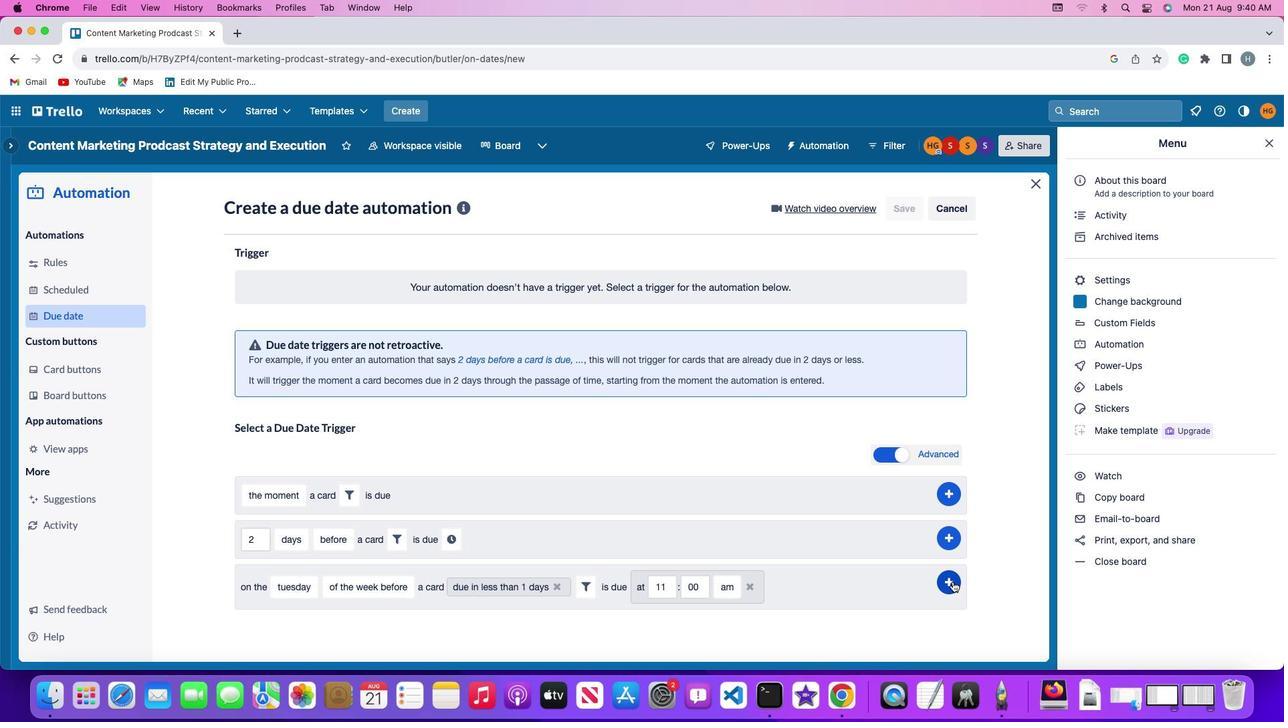 
Action: Mouse moved to (1018, 481)
Screenshot: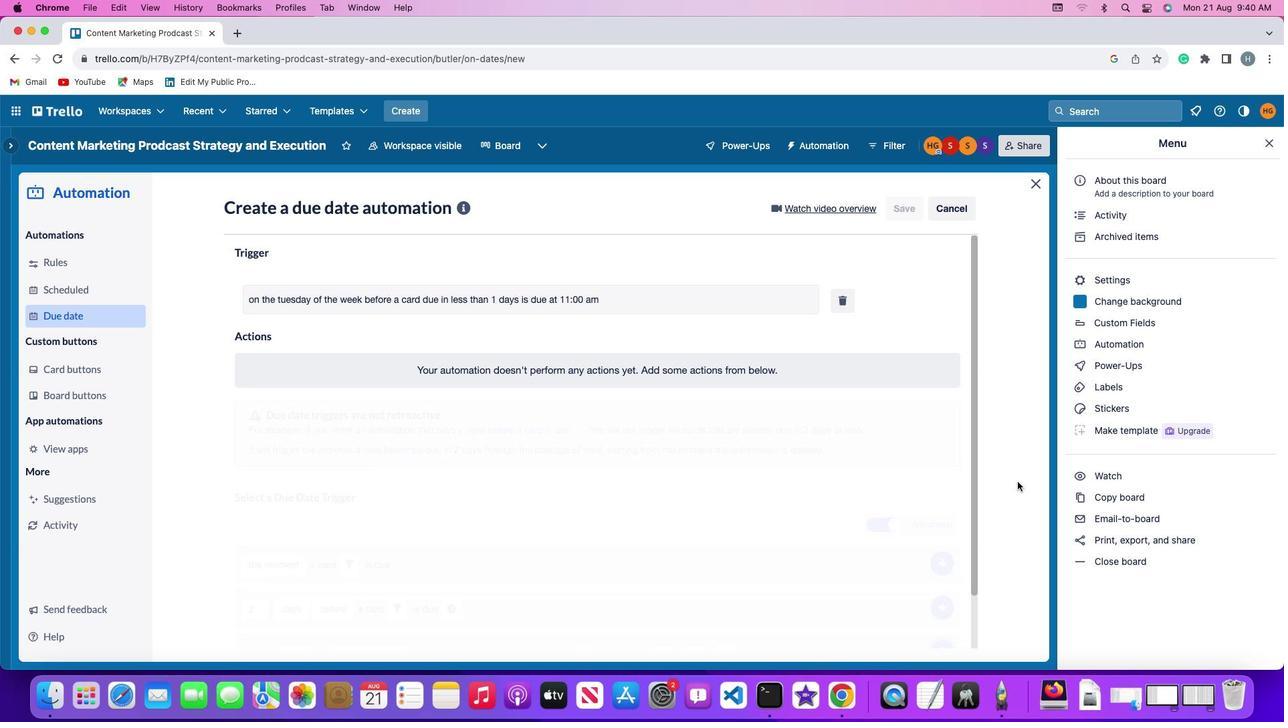 
